 Task: Search one way flight ticket for 2 adults, 4 children and 1 infant on lap in business from Hyannis: Cape Cod Gateway Airport (boardman/polando Field) to Greensboro: Piedmont Triad International Airport on 5-1-2023. Choice of flights is Spirit. Price is upto 78000. Outbound departure time preference is 10:45.
Action: Mouse moved to (214, 311)
Screenshot: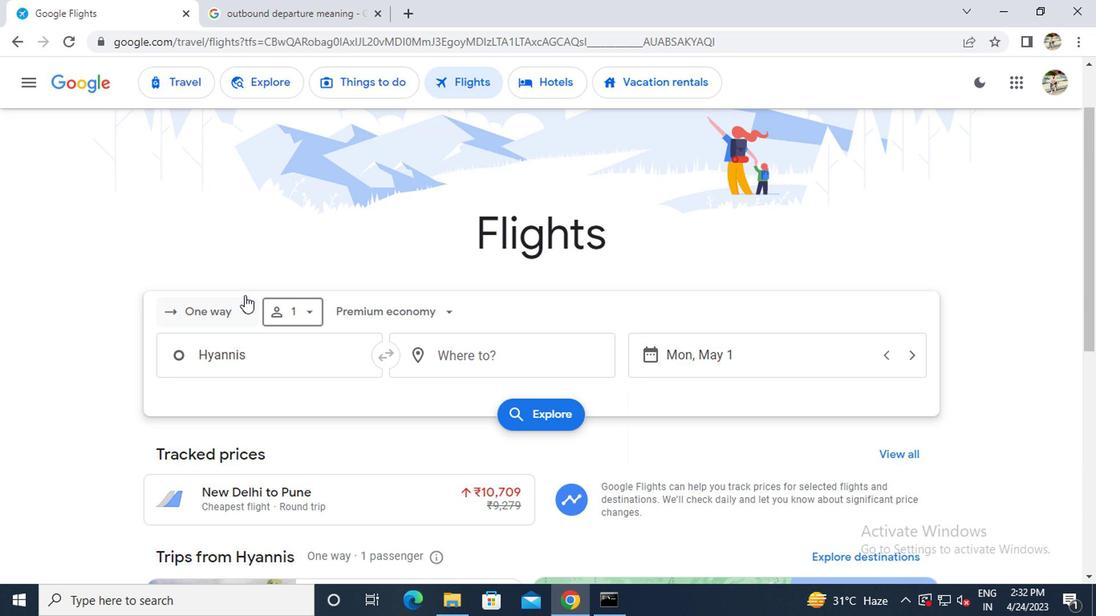 
Action: Mouse pressed left at (214, 311)
Screenshot: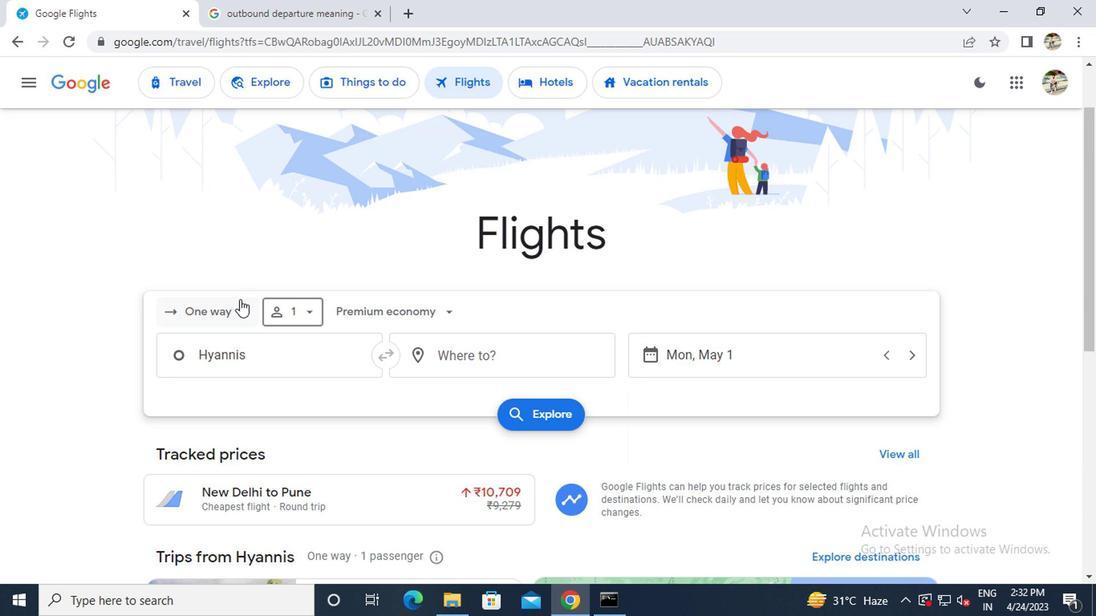 
Action: Mouse moved to (207, 391)
Screenshot: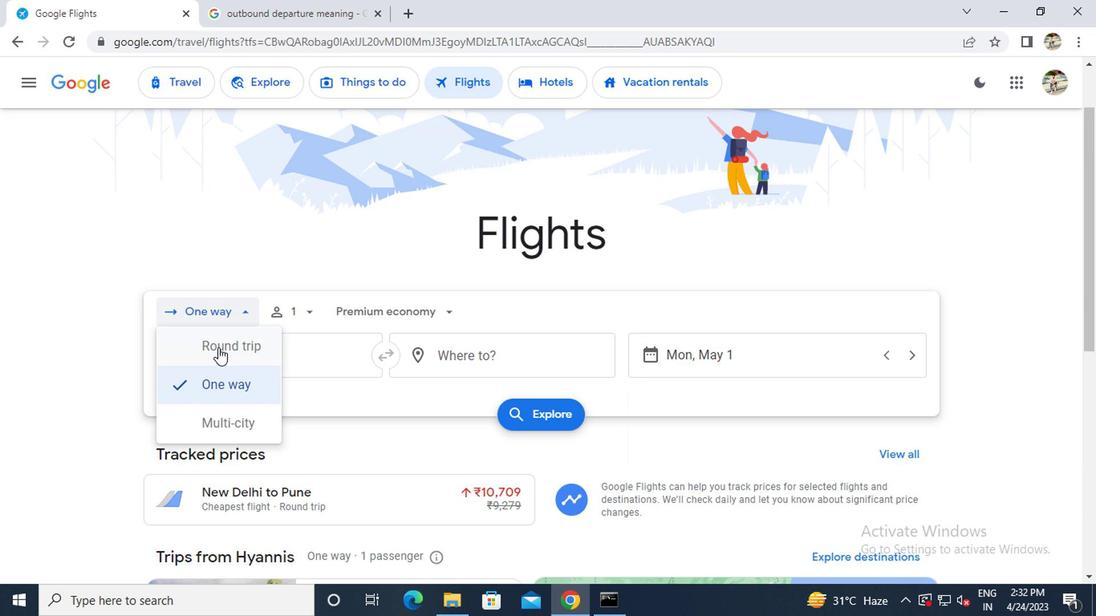 
Action: Mouse pressed left at (207, 391)
Screenshot: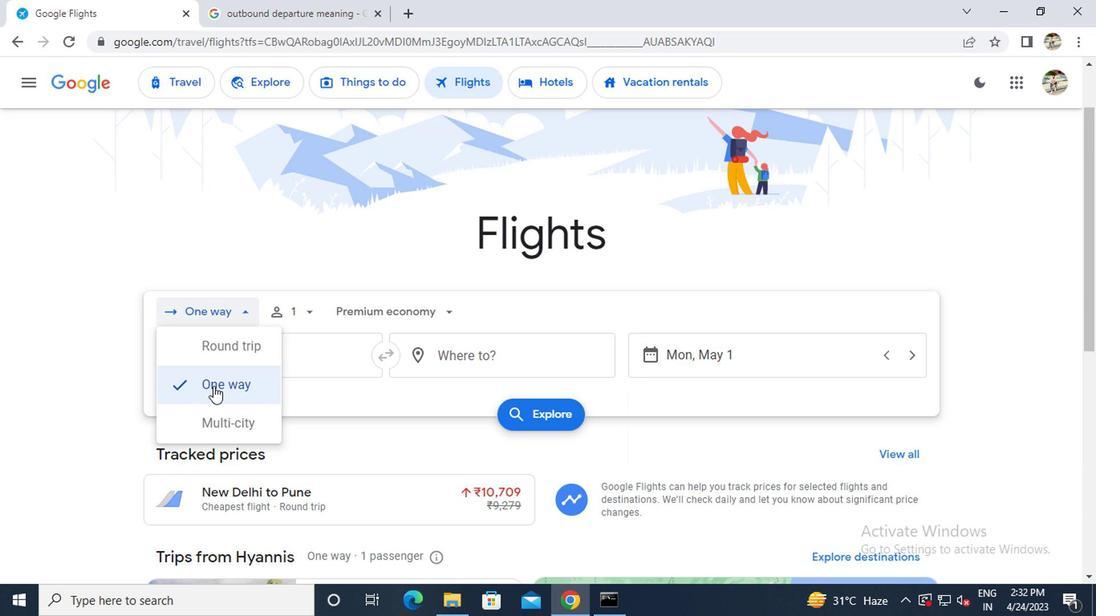 
Action: Mouse moved to (290, 312)
Screenshot: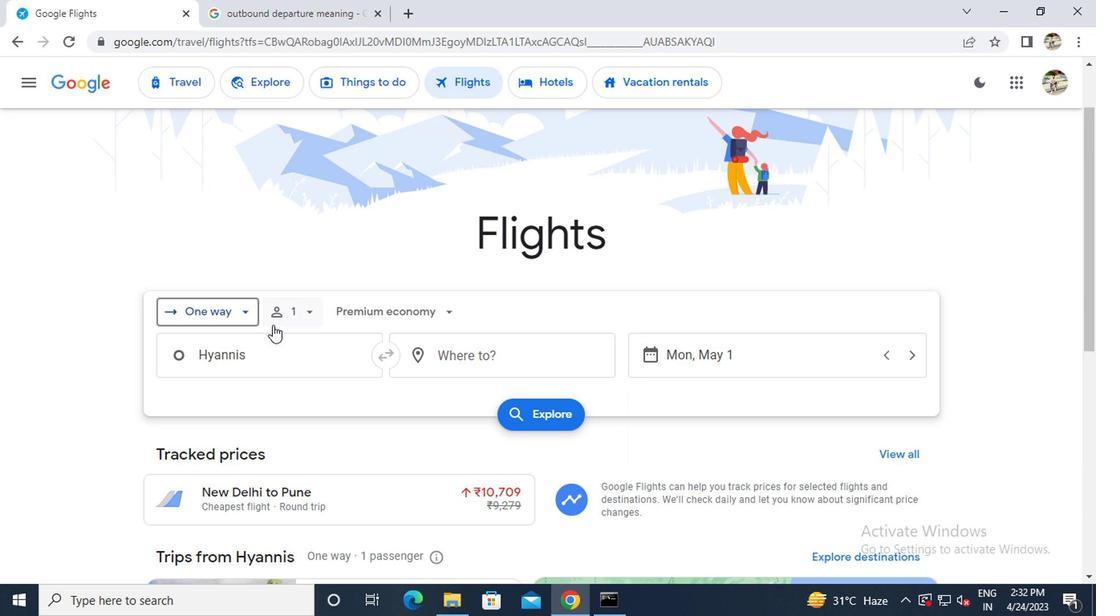 
Action: Mouse pressed left at (290, 312)
Screenshot: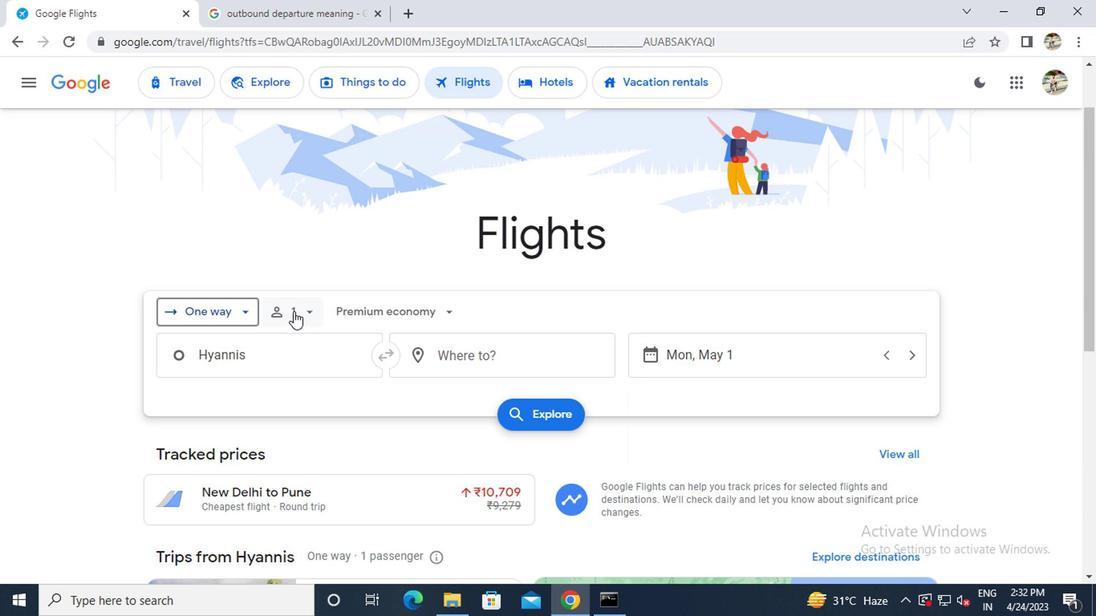 
Action: Mouse moved to (429, 348)
Screenshot: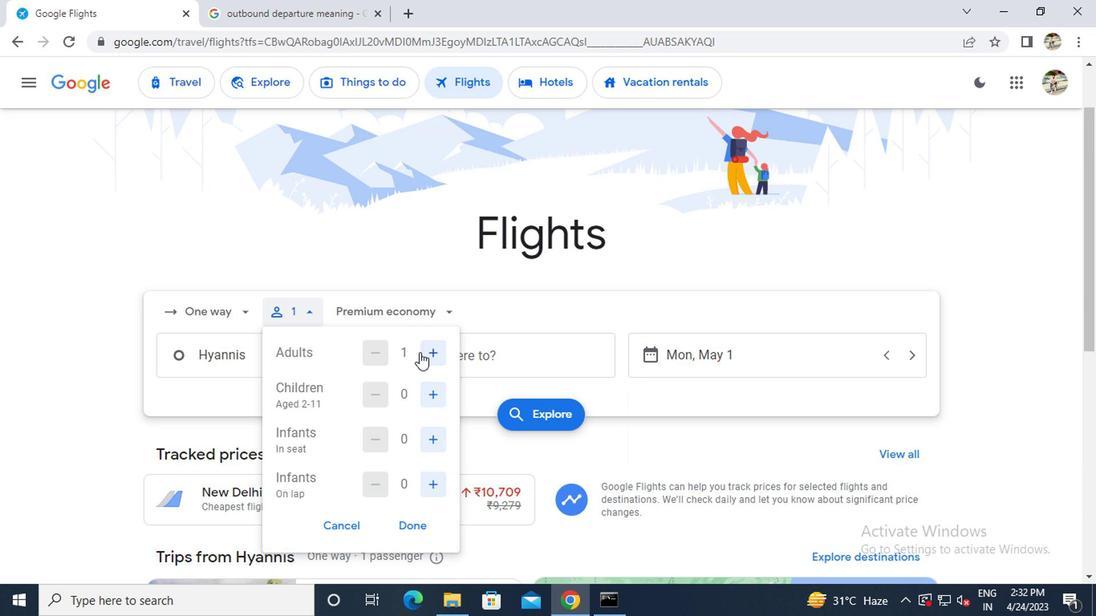 
Action: Mouse pressed left at (429, 348)
Screenshot: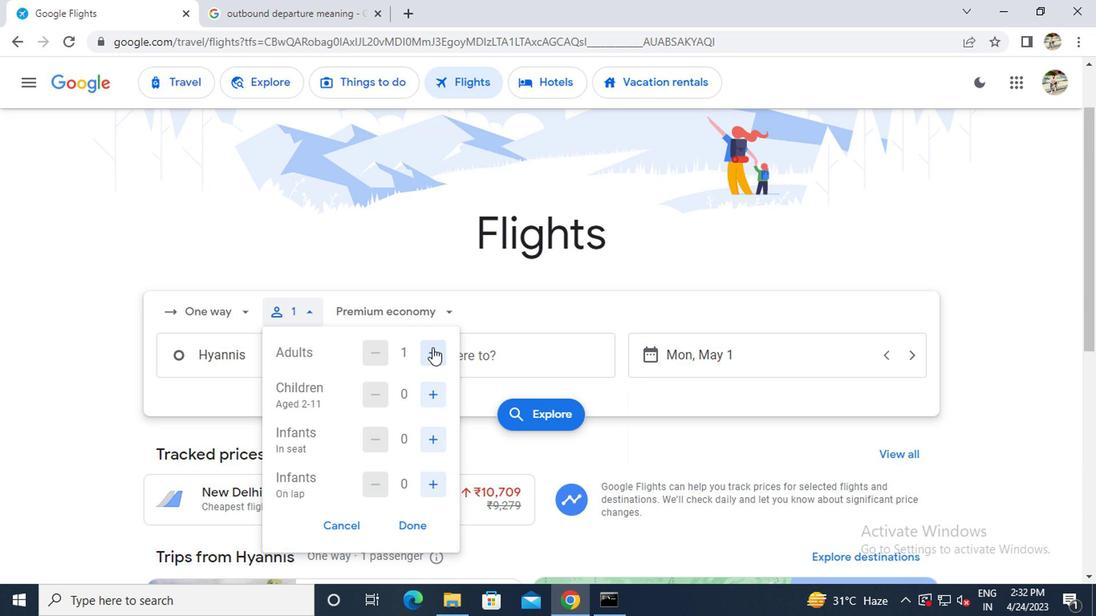 
Action: Mouse pressed left at (429, 348)
Screenshot: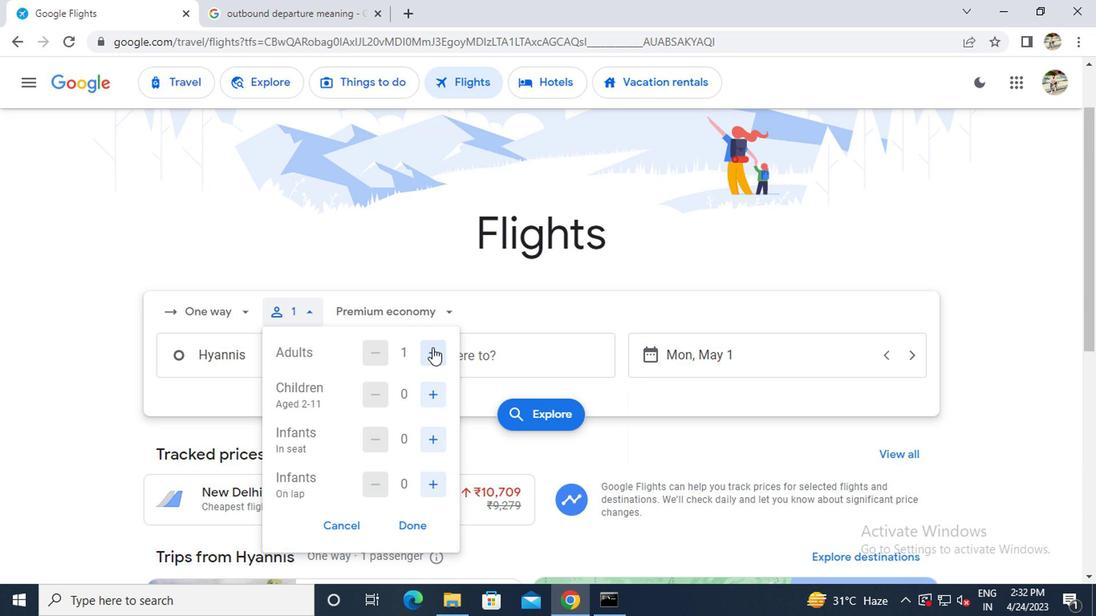 
Action: Mouse moved to (381, 350)
Screenshot: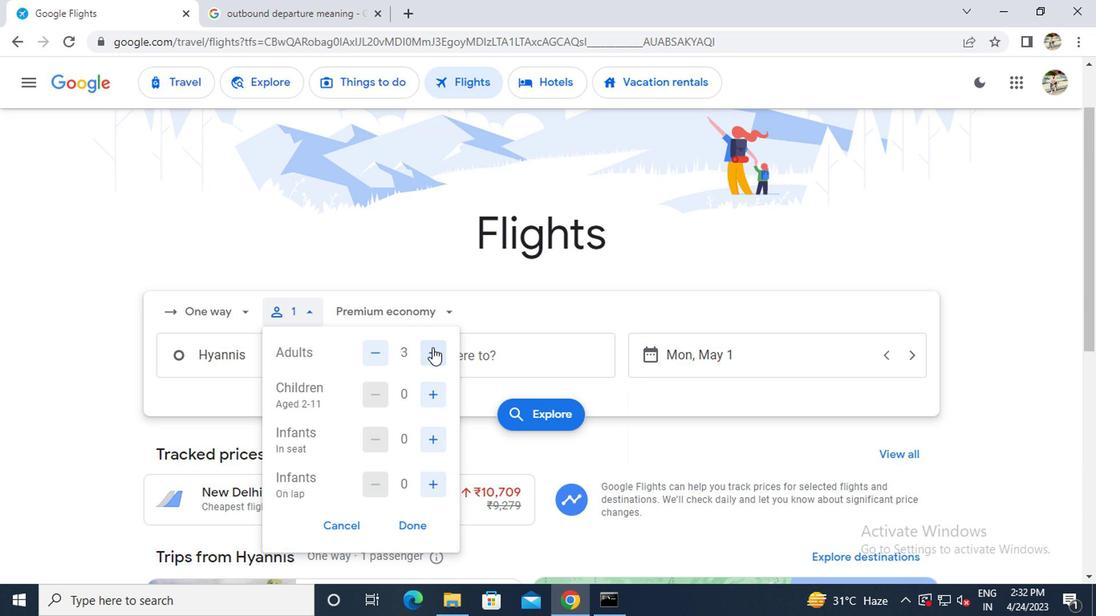 
Action: Mouse pressed left at (381, 350)
Screenshot: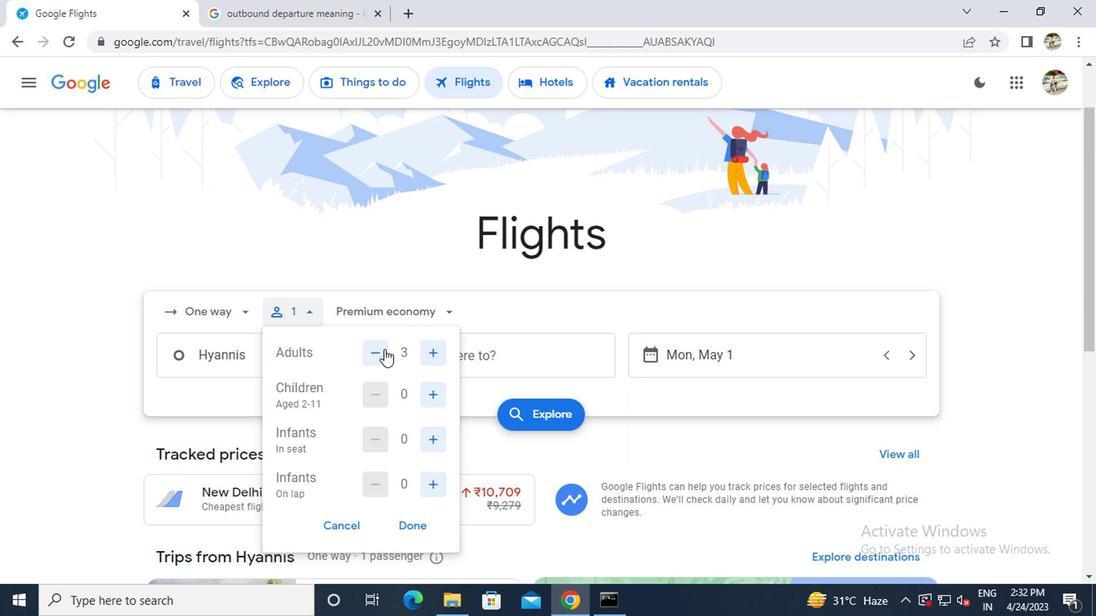 
Action: Mouse moved to (423, 395)
Screenshot: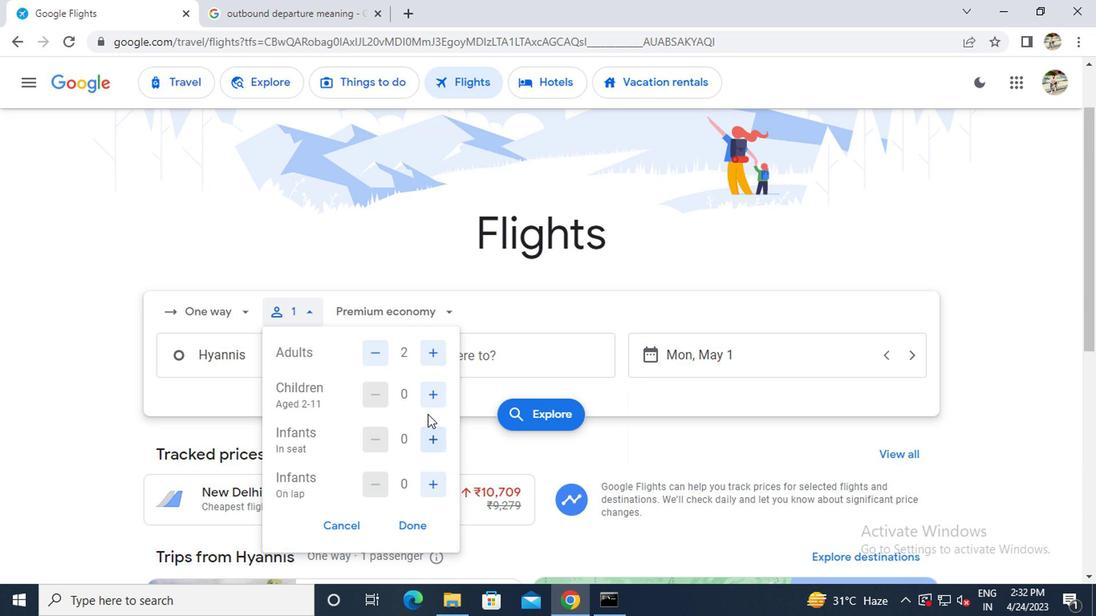 
Action: Mouse pressed left at (423, 395)
Screenshot: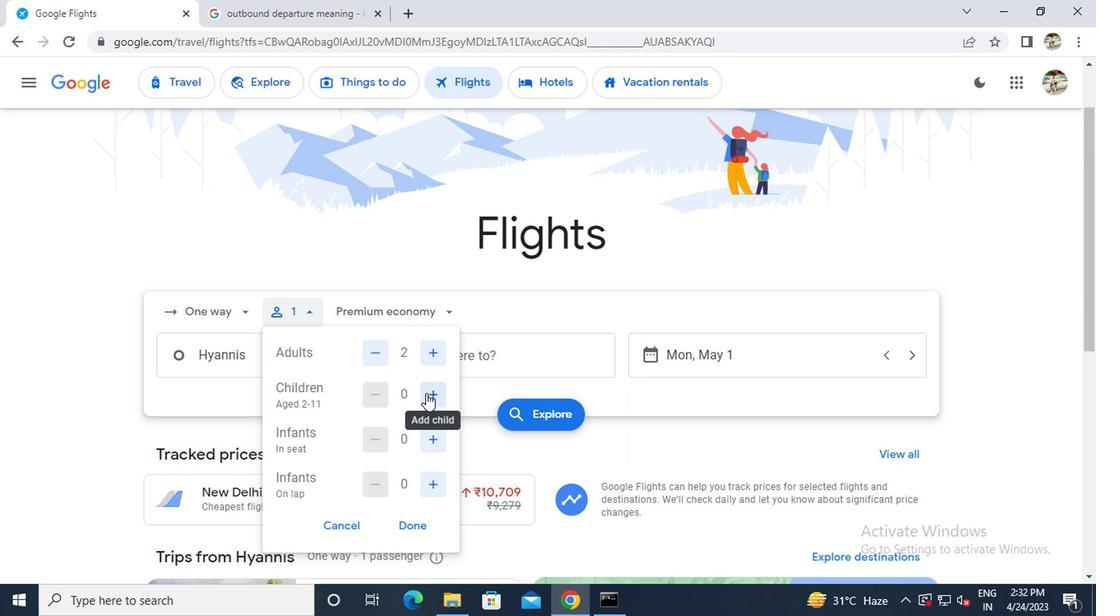 
Action: Mouse pressed left at (423, 395)
Screenshot: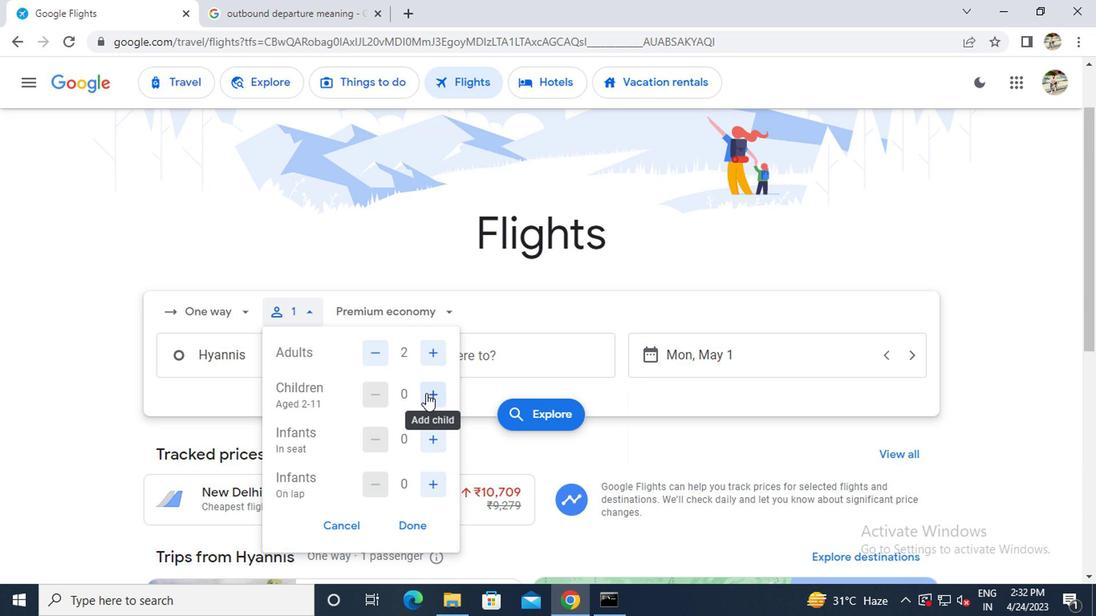 
Action: Mouse pressed left at (423, 395)
Screenshot: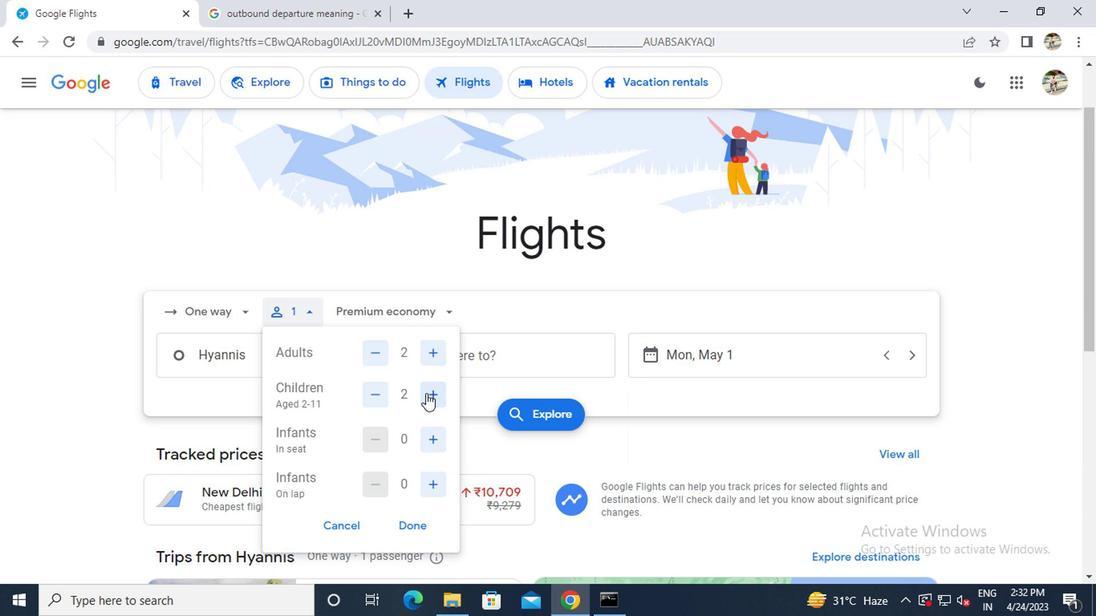 
Action: Mouse pressed left at (423, 395)
Screenshot: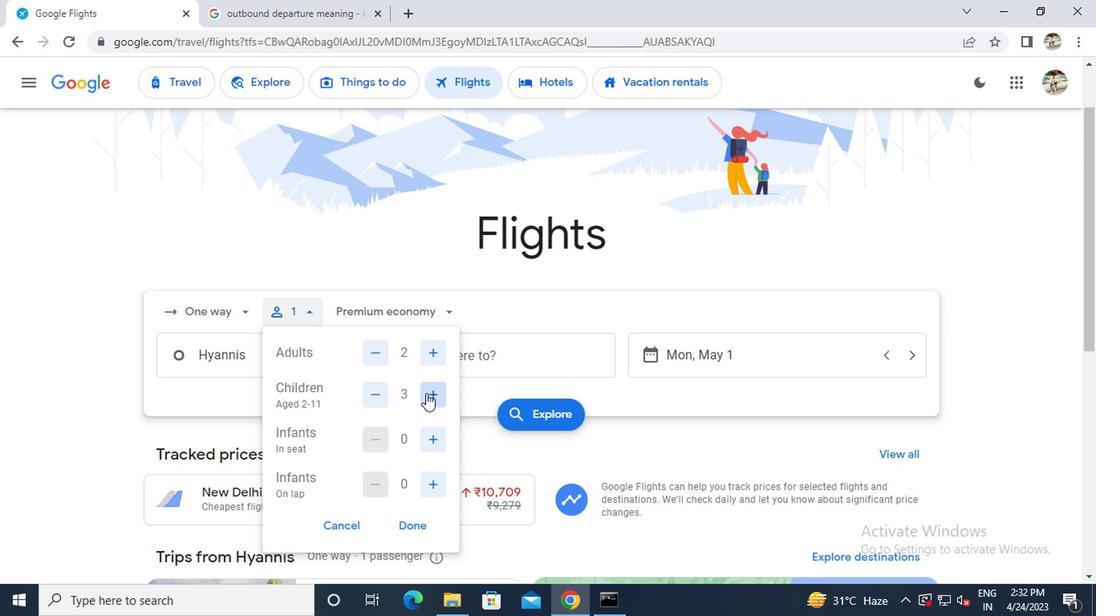 
Action: Mouse moved to (424, 485)
Screenshot: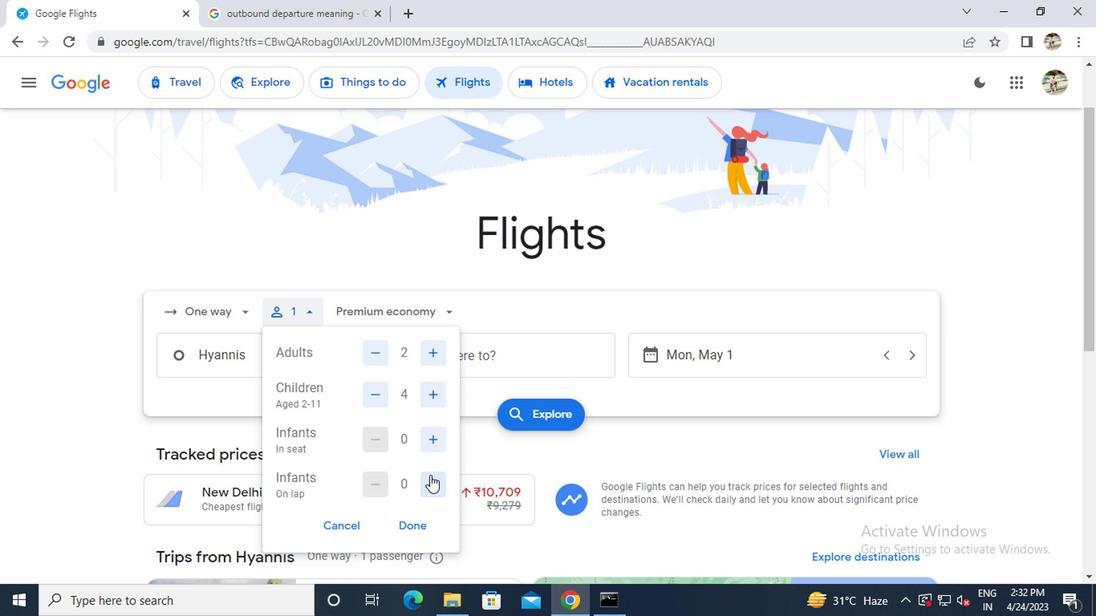 
Action: Mouse pressed left at (424, 485)
Screenshot: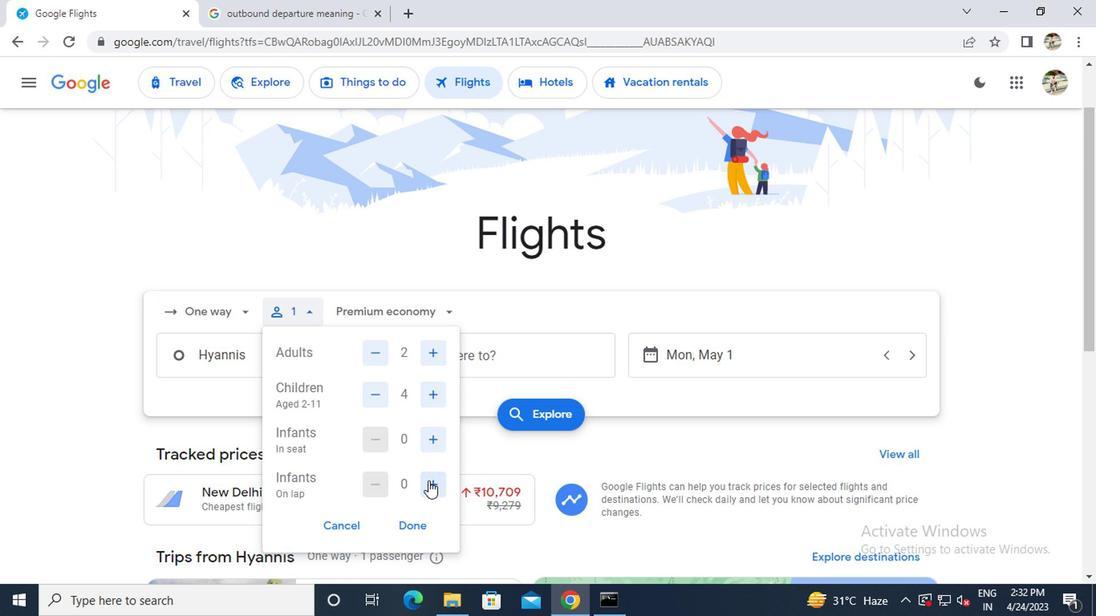 
Action: Mouse moved to (403, 531)
Screenshot: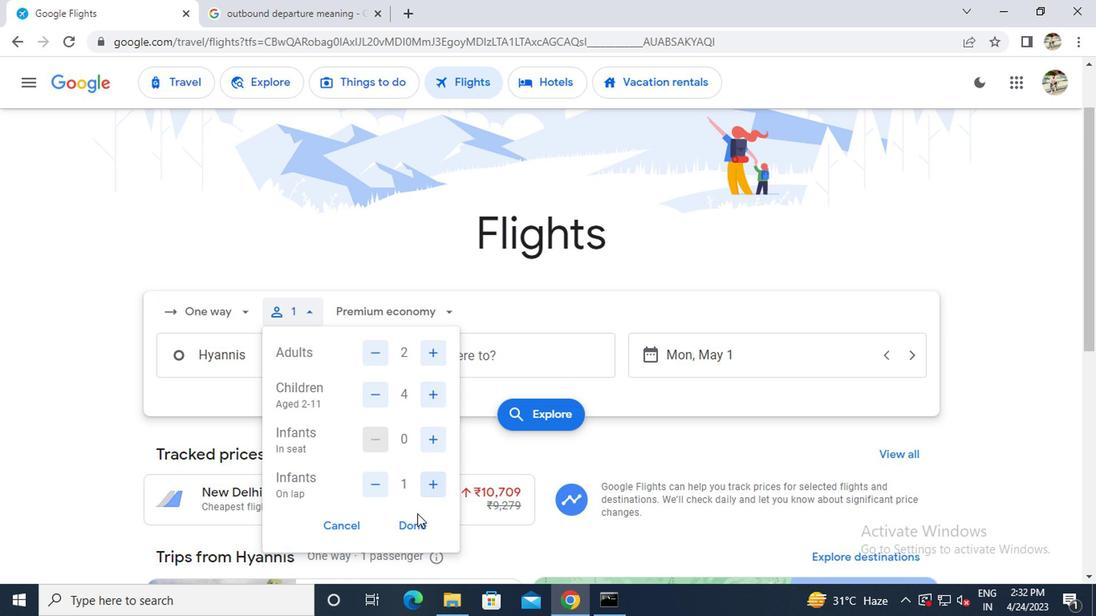 
Action: Mouse pressed left at (403, 531)
Screenshot: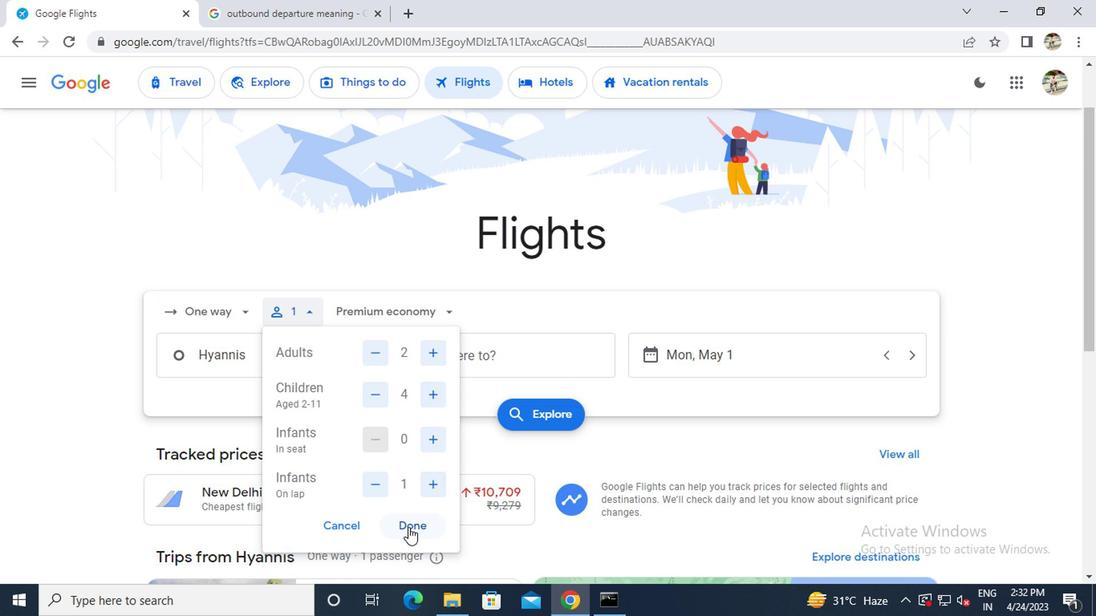 
Action: Mouse moved to (395, 320)
Screenshot: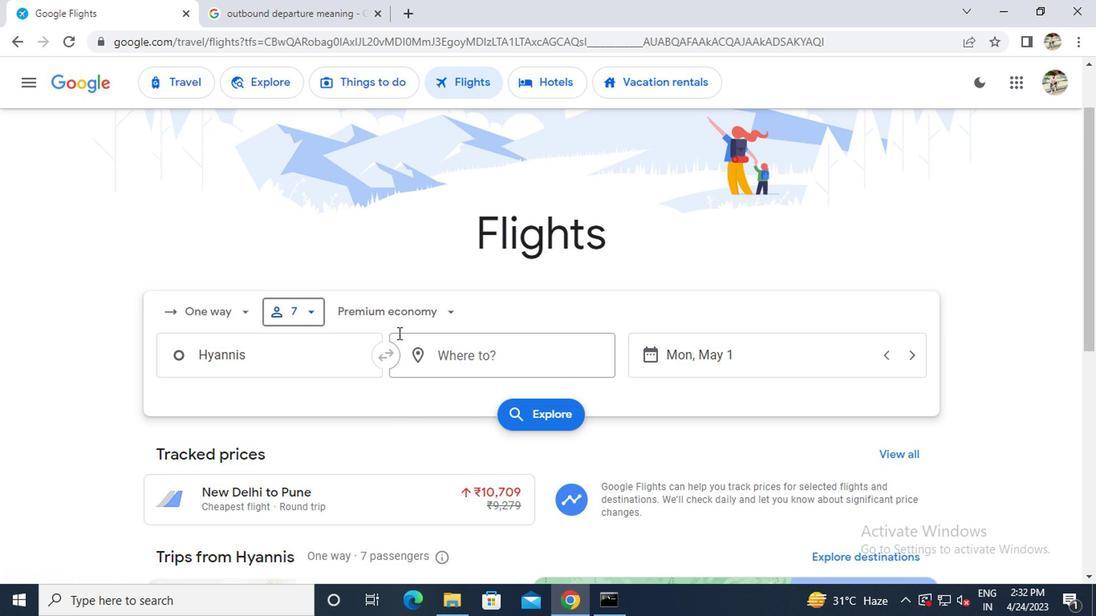 
Action: Mouse pressed left at (395, 320)
Screenshot: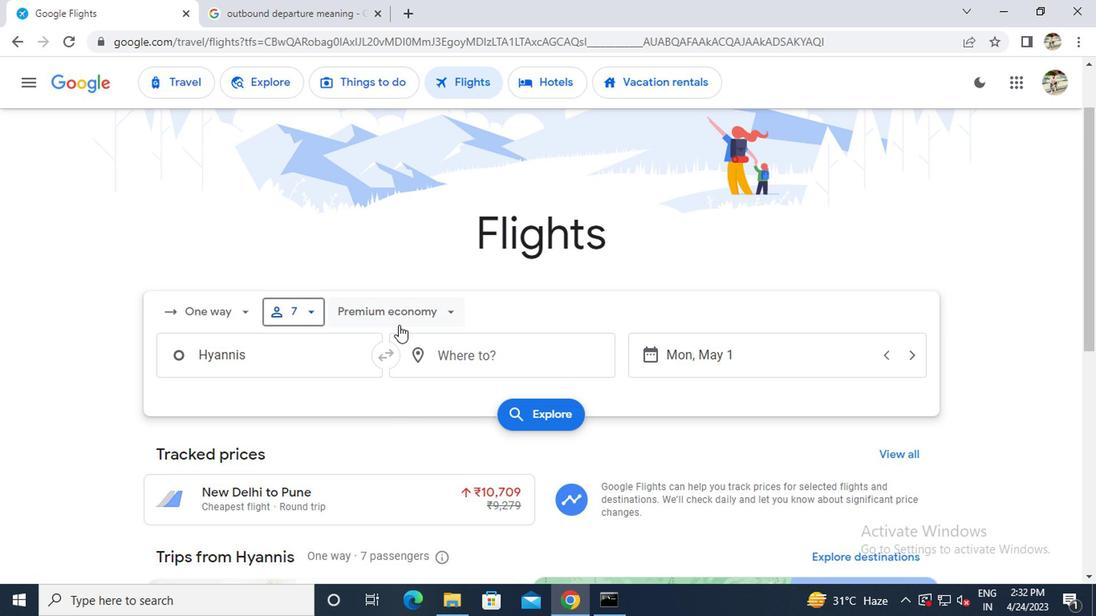 
Action: Mouse moved to (383, 352)
Screenshot: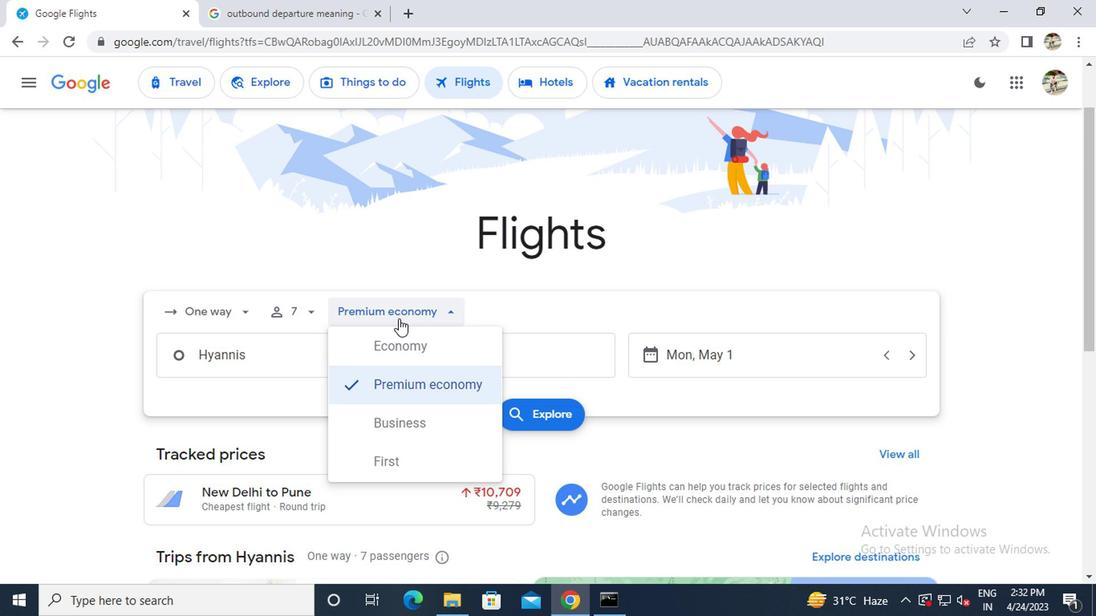 
Action: Mouse pressed left at (383, 352)
Screenshot: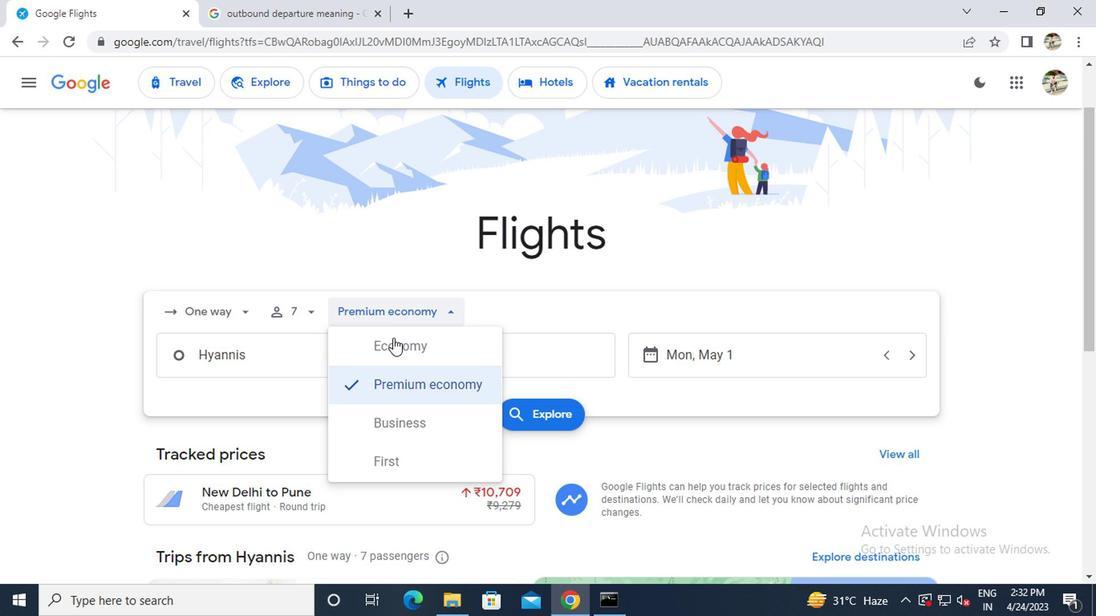 
Action: Mouse moved to (290, 367)
Screenshot: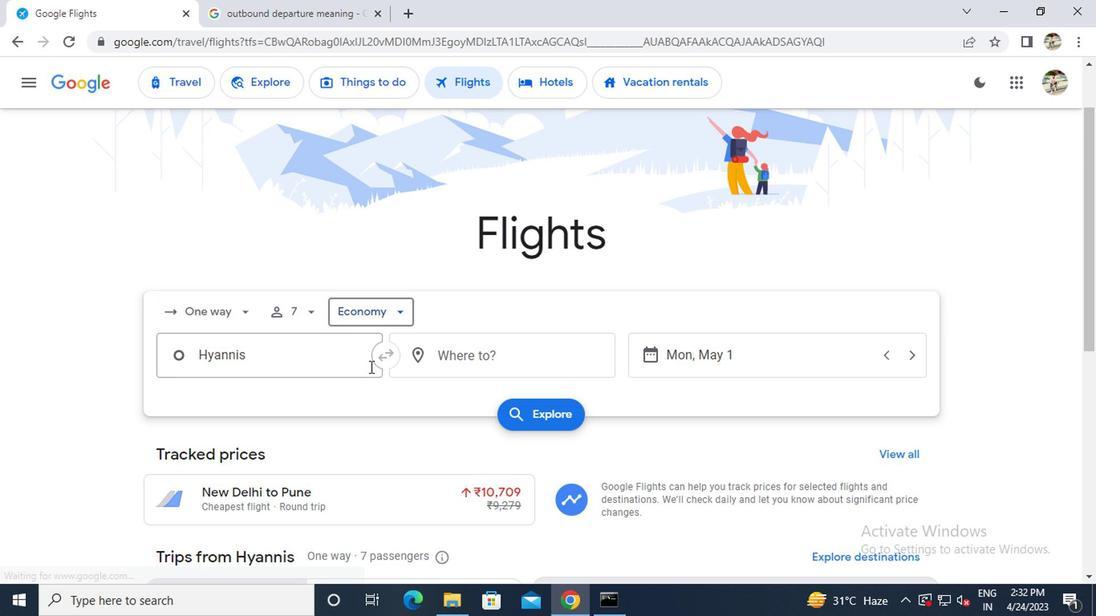 
Action: Mouse pressed left at (290, 367)
Screenshot: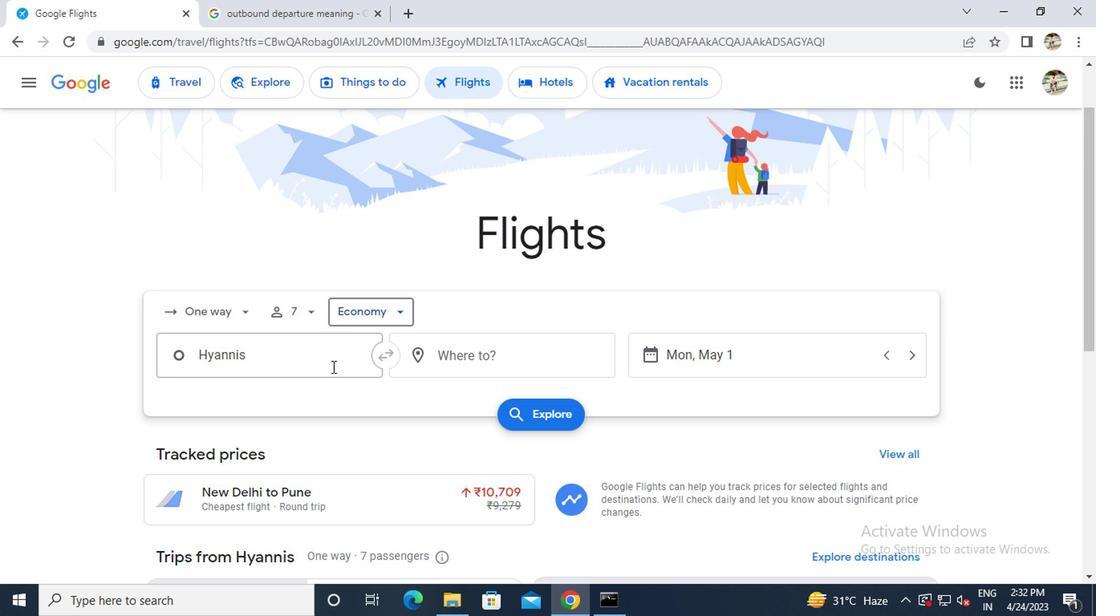 
Action: Key pressed <Key.caps_lock>h<Key.caps_lock>yannis
Screenshot: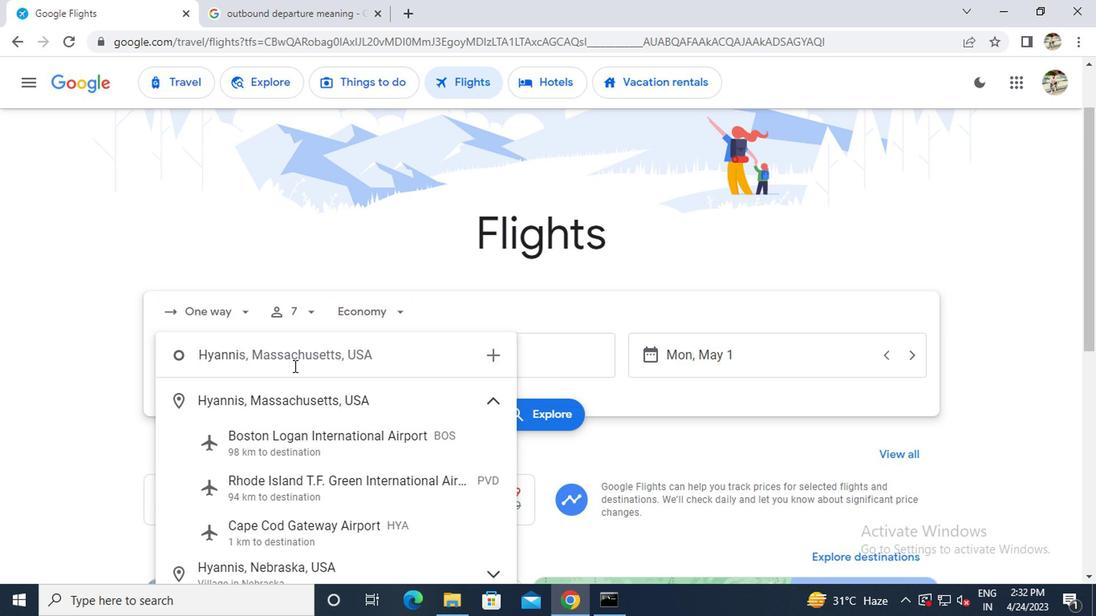 
Action: Mouse moved to (269, 529)
Screenshot: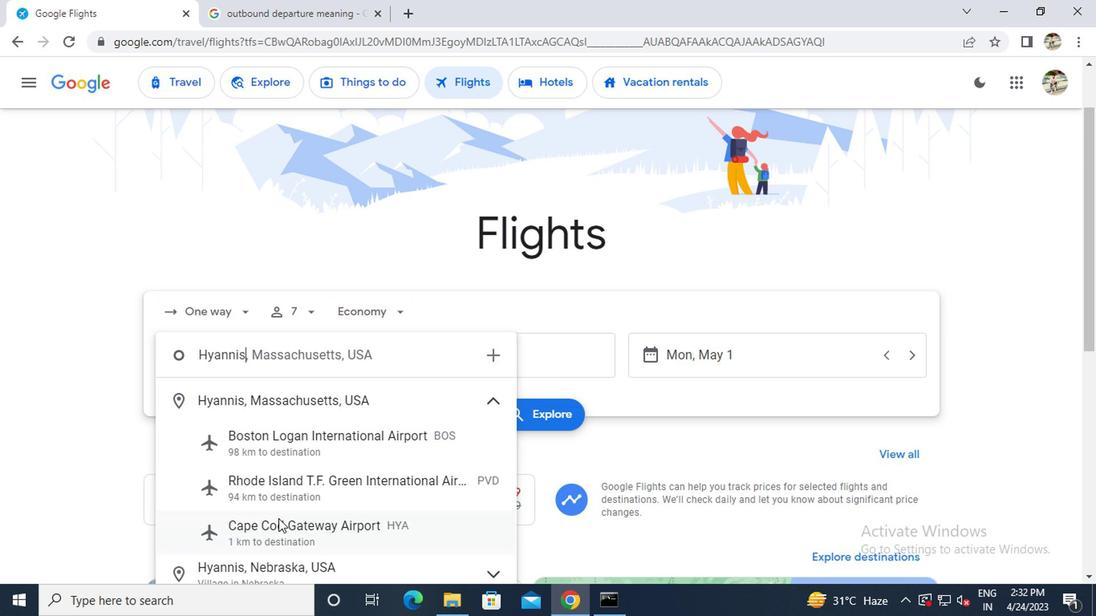 
Action: Mouse pressed left at (269, 529)
Screenshot: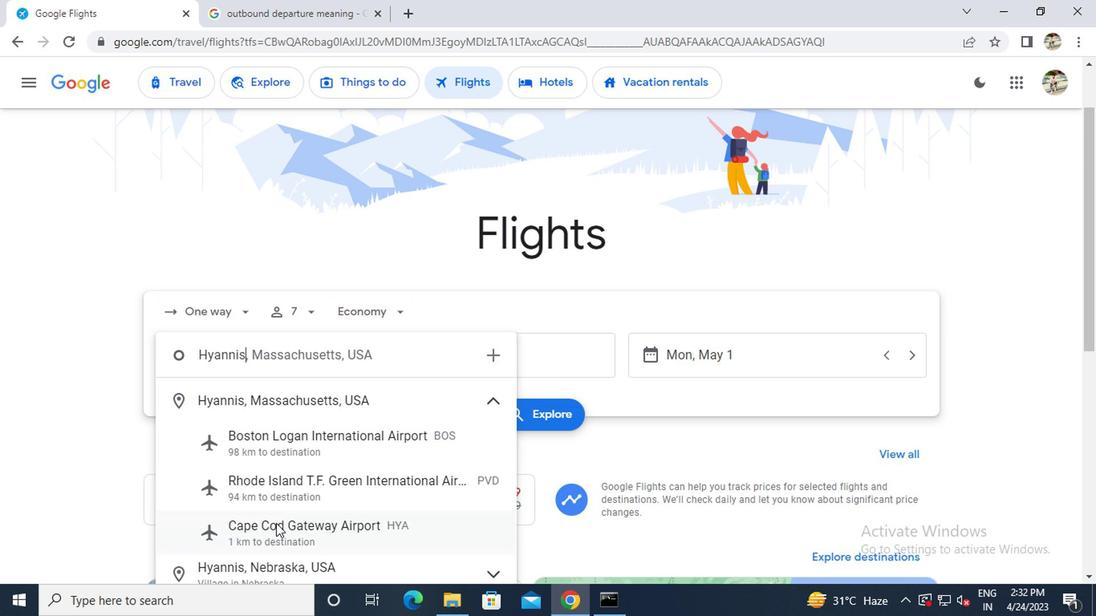 
Action: Mouse moved to (477, 340)
Screenshot: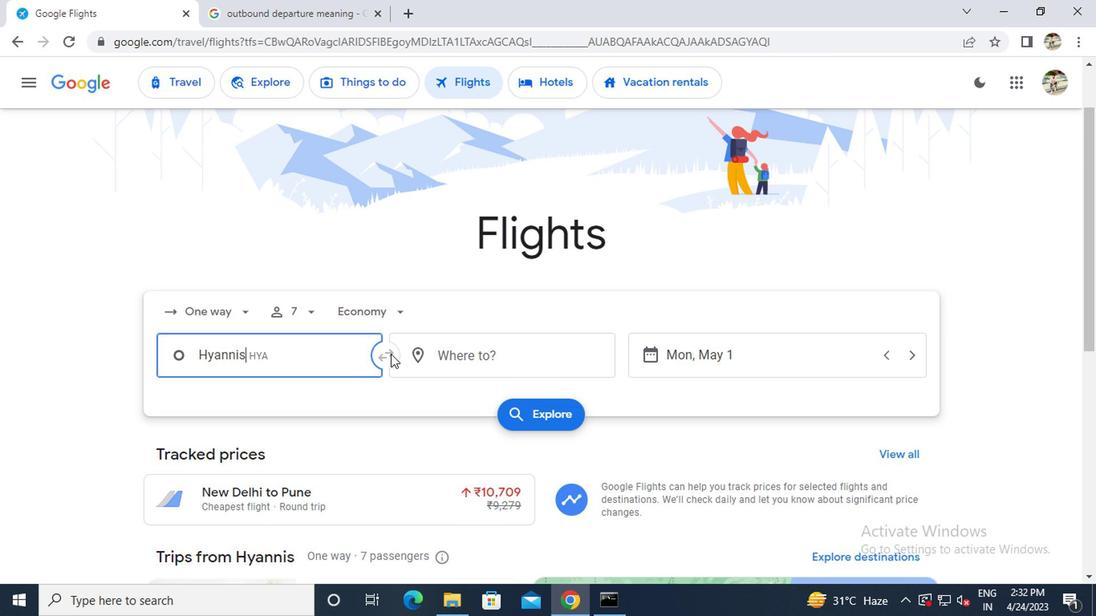 
Action: Mouse pressed left at (477, 340)
Screenshot: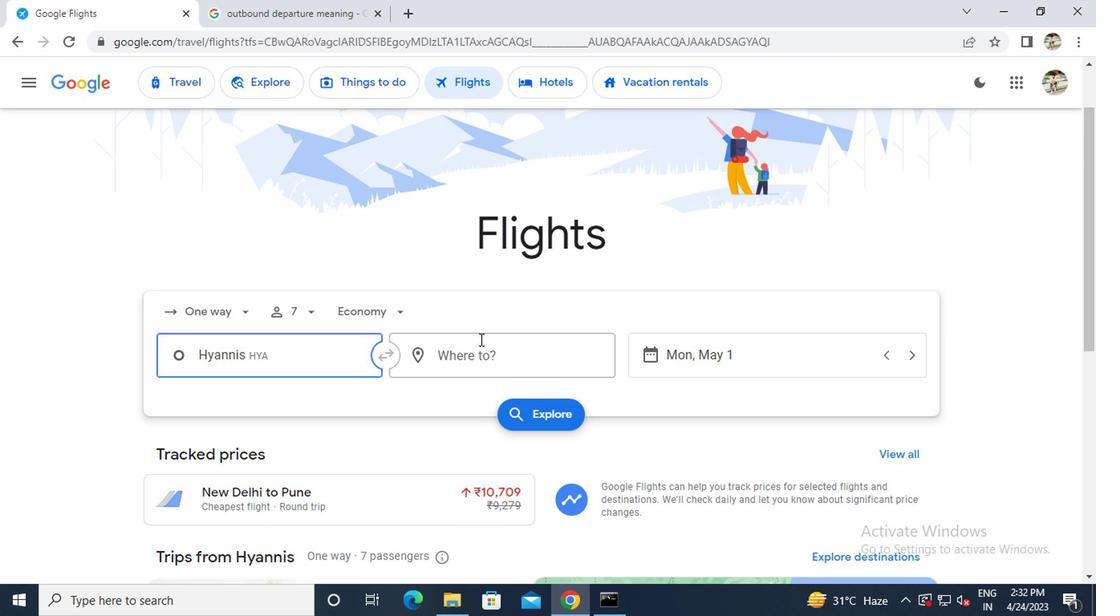 
Action: Key pressed <Key.caps_lock>g<Key.caps_lock>reensboro
Screenshot: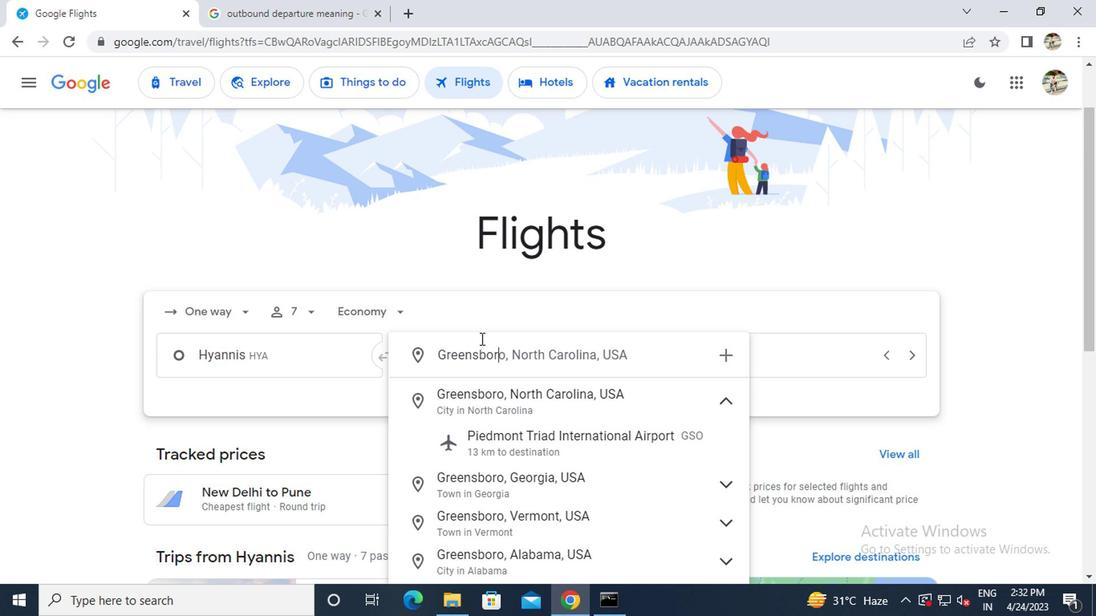 
Action: Mouse moved to (497, 441)
Screenshot: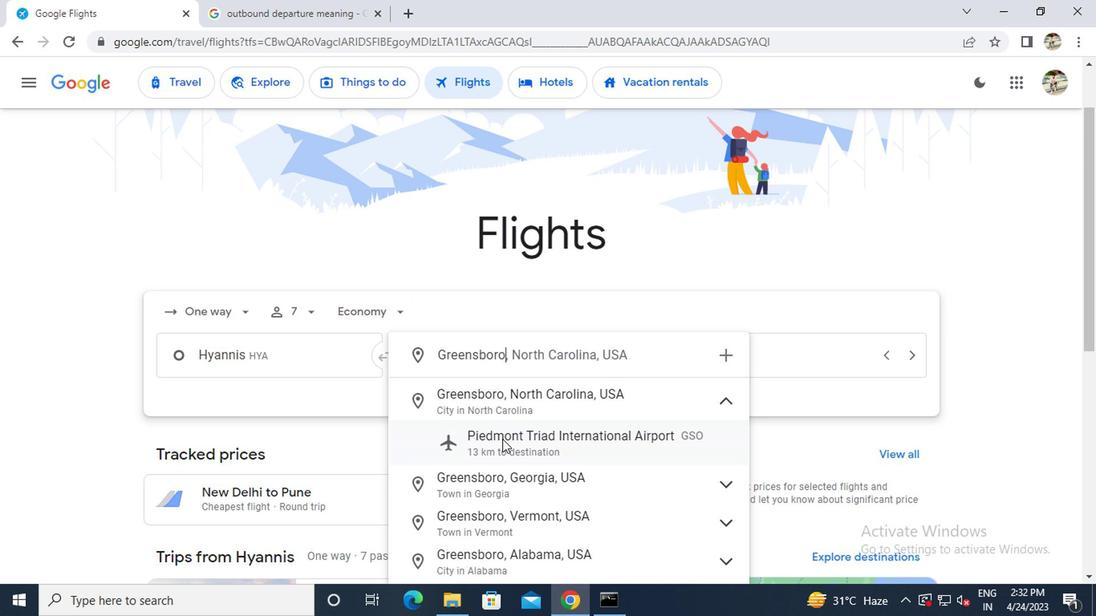 
Action: Mouse pressed left at (497, 441)
Screenshot: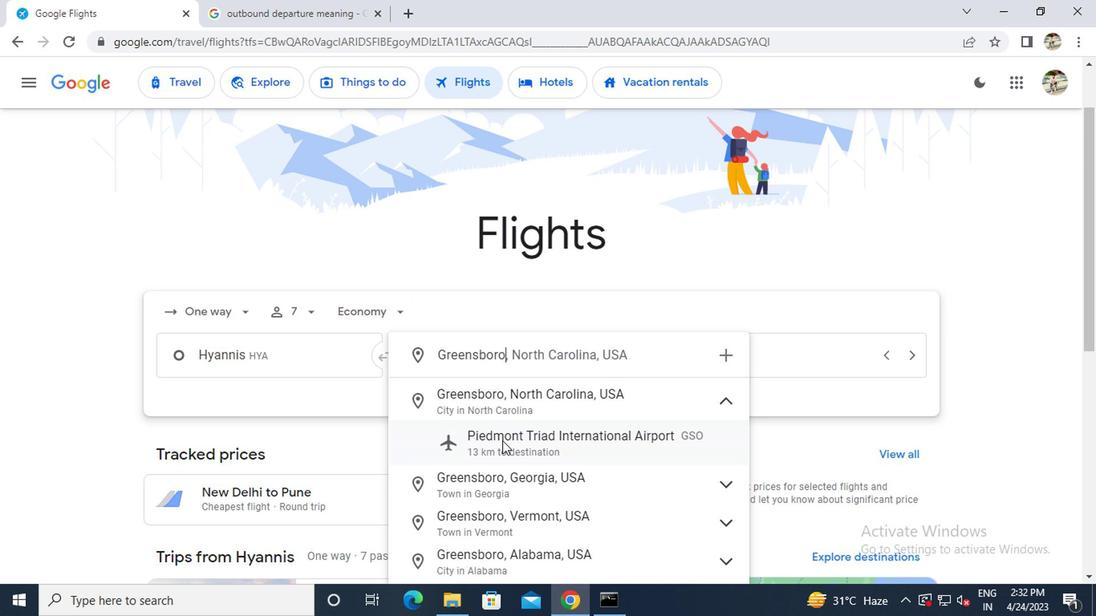 
Action: Mouse moved to (767, 362)
Screenshot: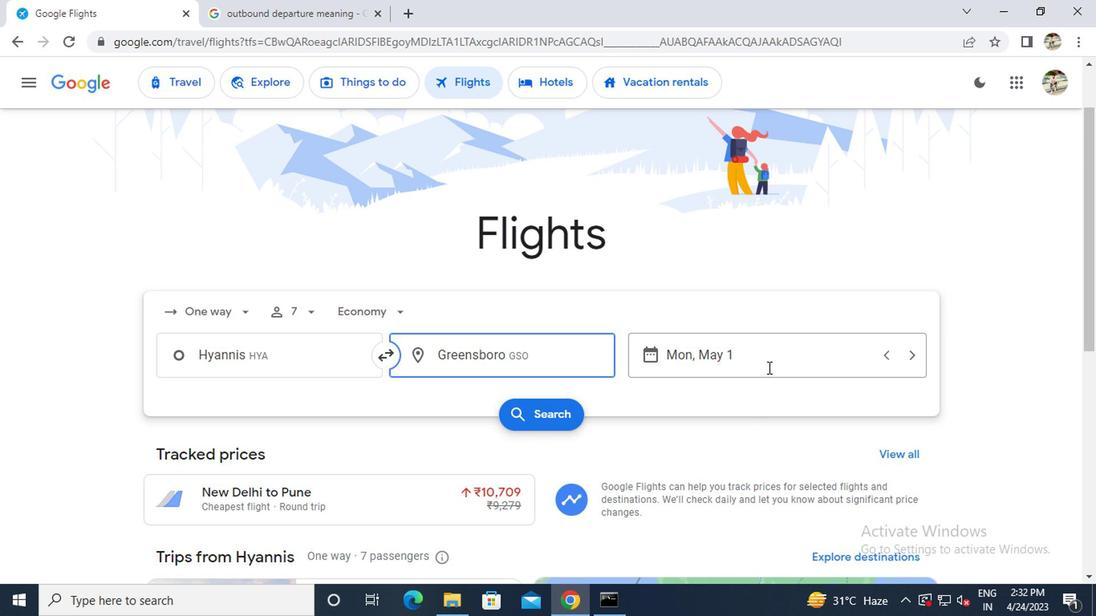 
Action: Mouse pressed left at (767, 362)
Screenshot: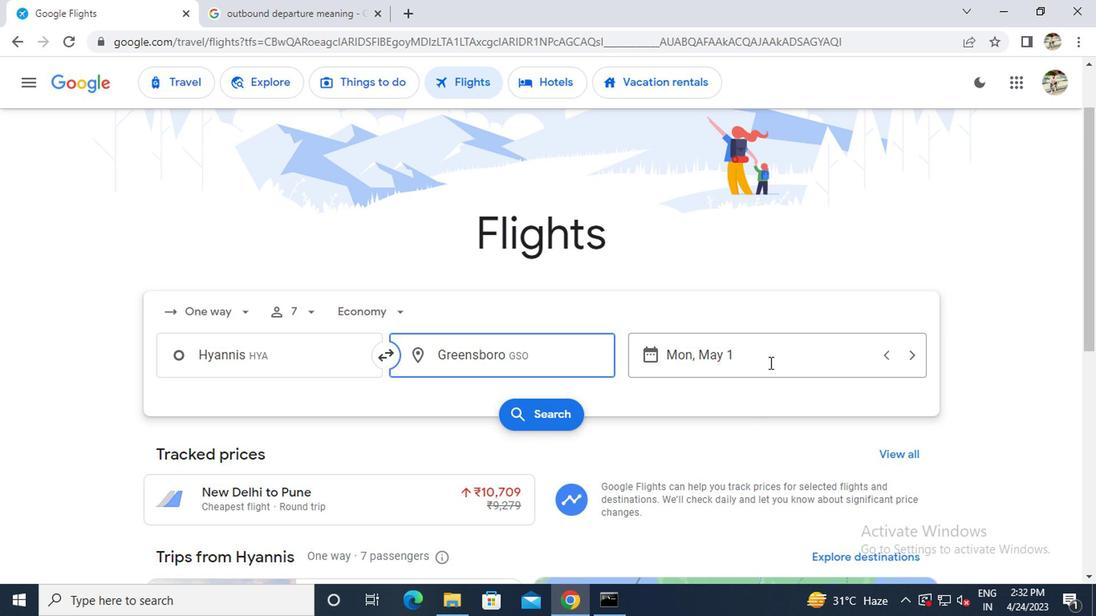 
Action: Mouse moved to (685, 295)
Screenshot: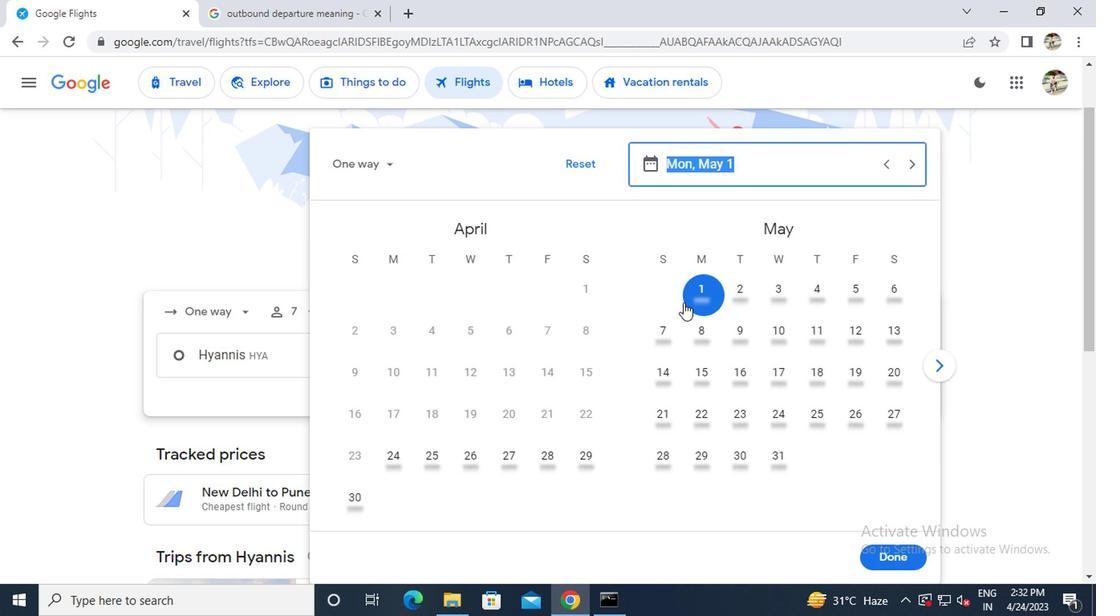 
Action: Mouse pressed left at (685, 295)
Screenshot: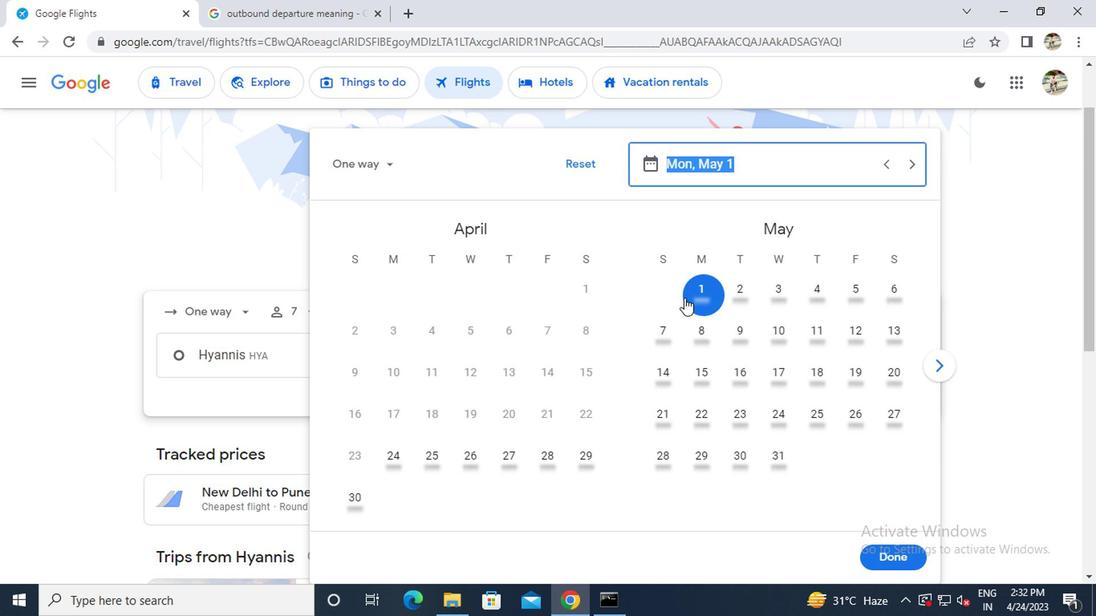 
Action: Mouse moved to (873, 551)
Screenshot: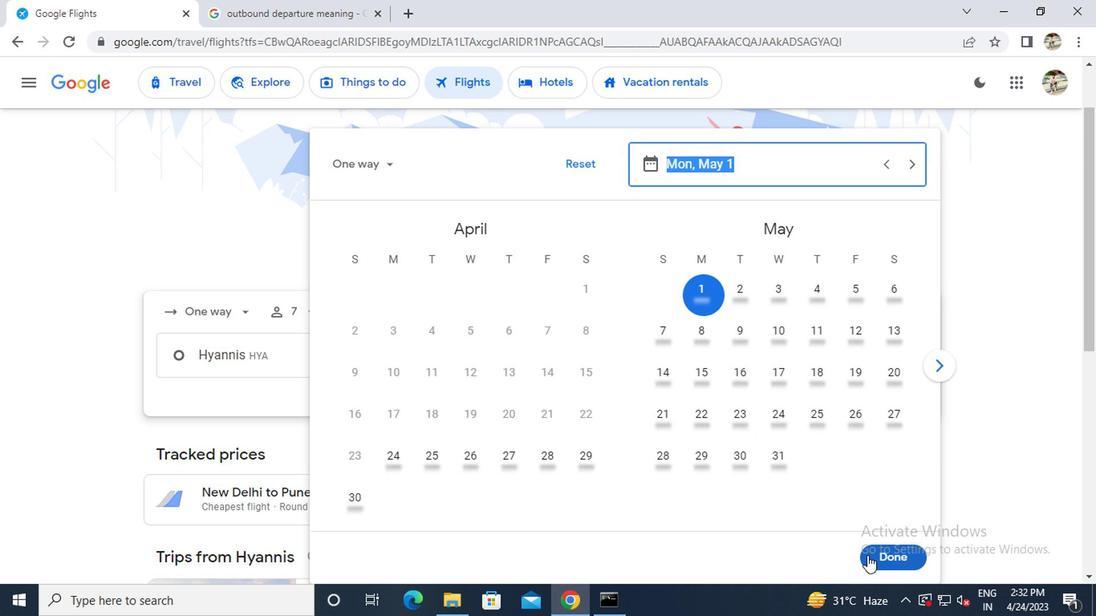 
Action: Mouse pressed left at (873, 551)
Screenshot: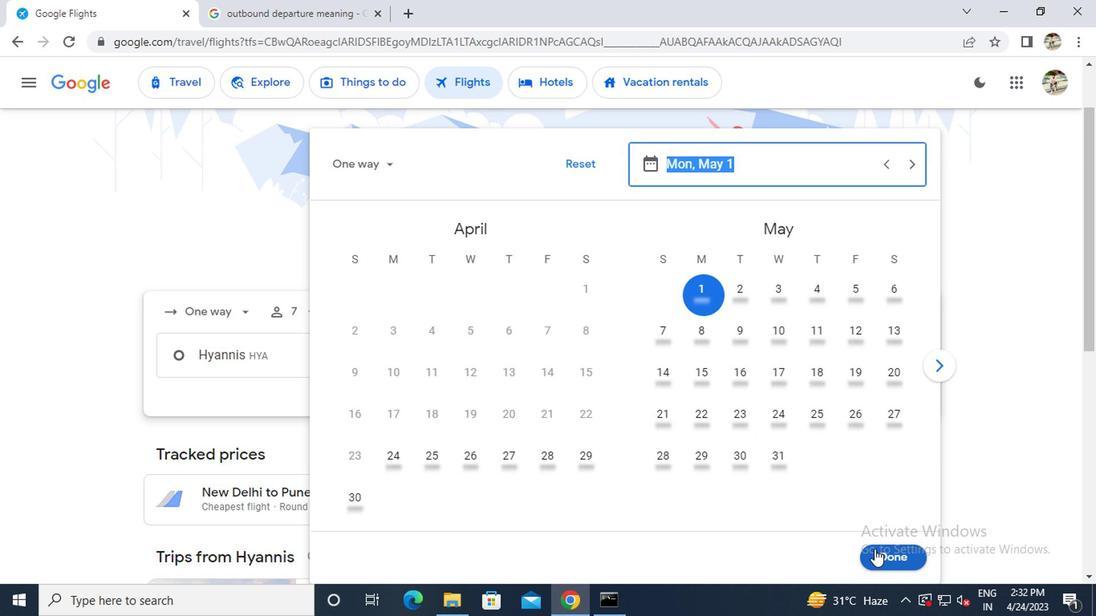
Action: Mouse moved to (505, 407)
Screenshot: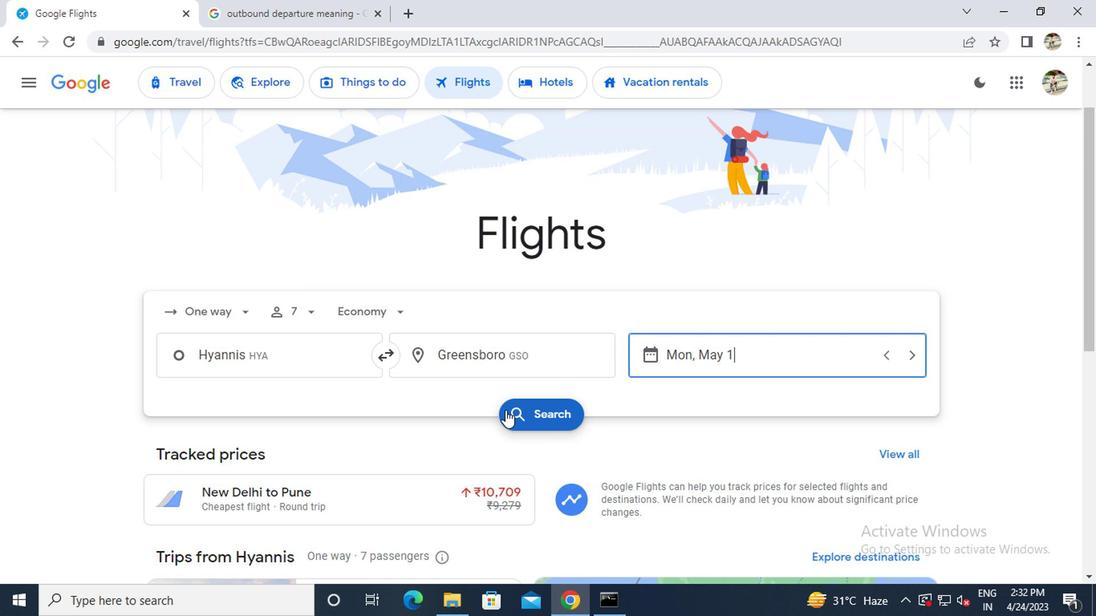 
Action: Mouse pressed left at (505, 407)
Screenshot: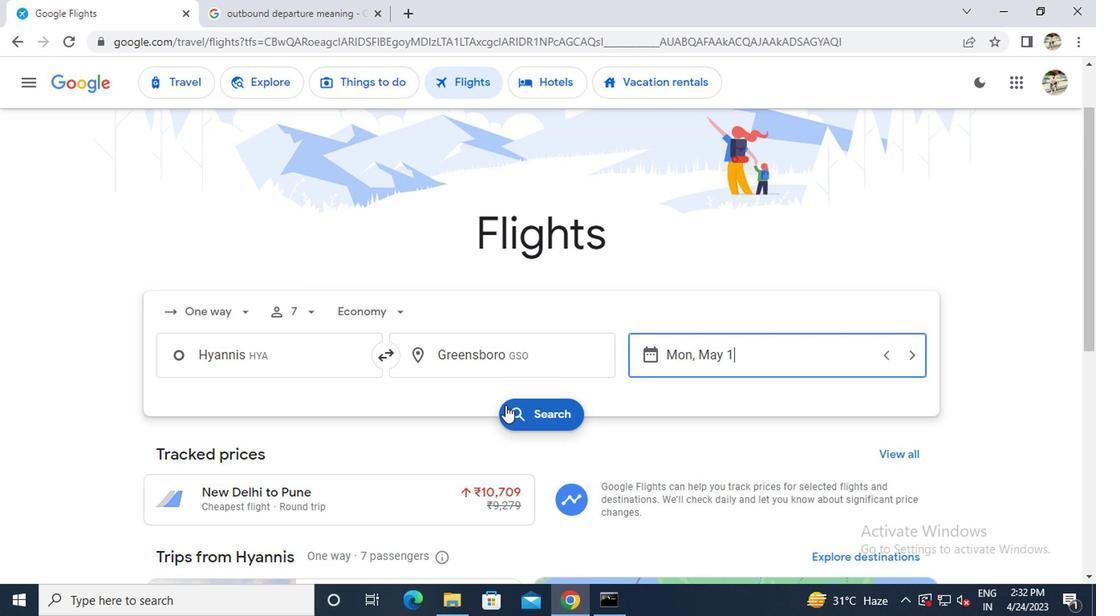 
Action: Mouse moved to (165, 220)
Screenshot: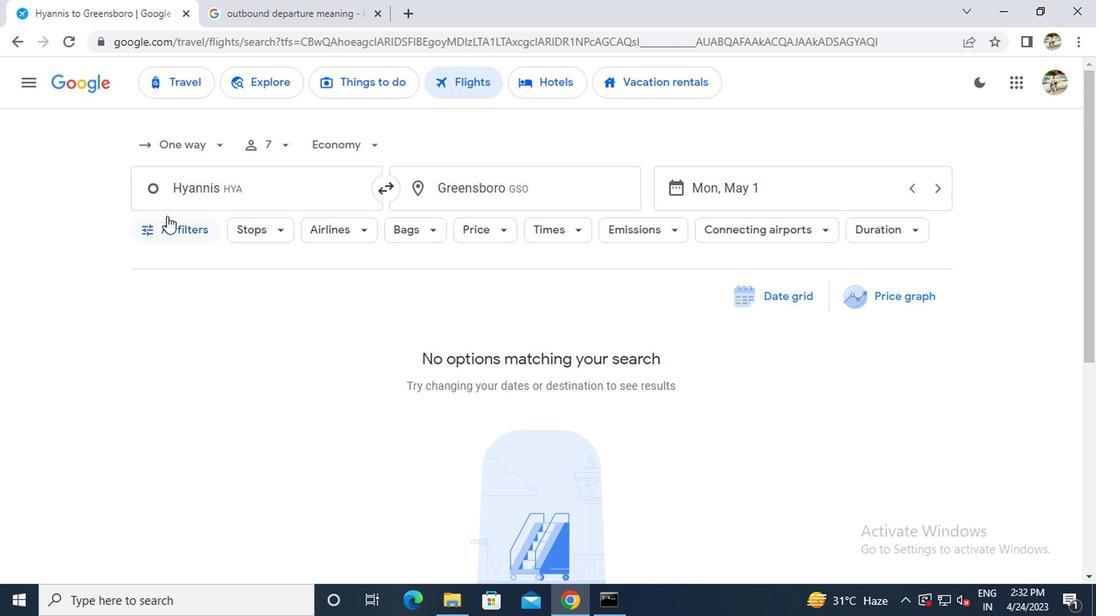 
Action: Mouse pressed left at (165, 220)
Screenshot: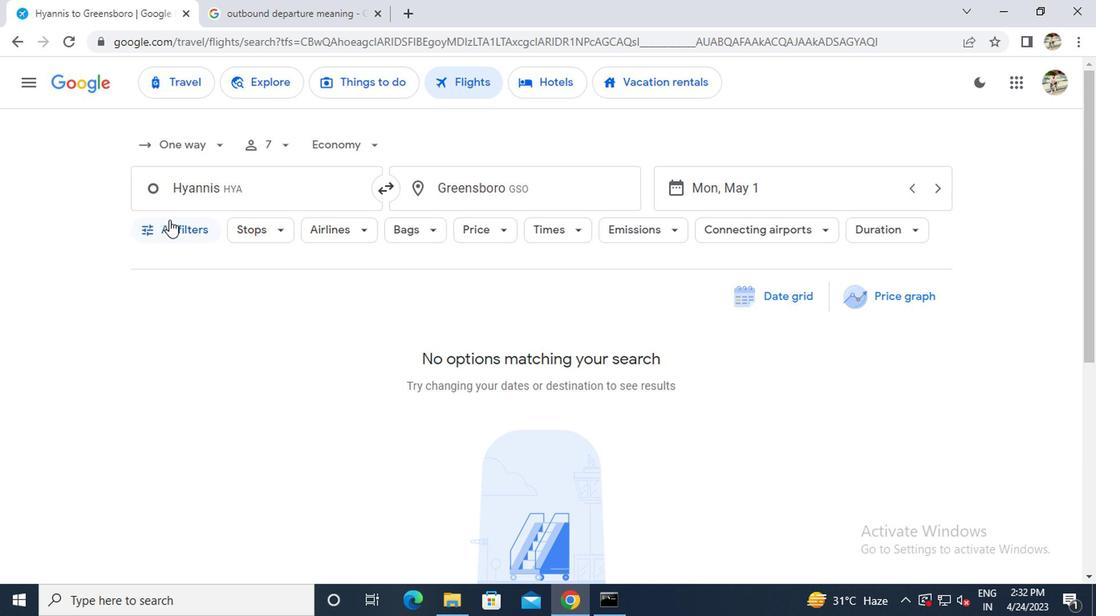 
Action: Mouse moved to (224, 315)
Screenshot: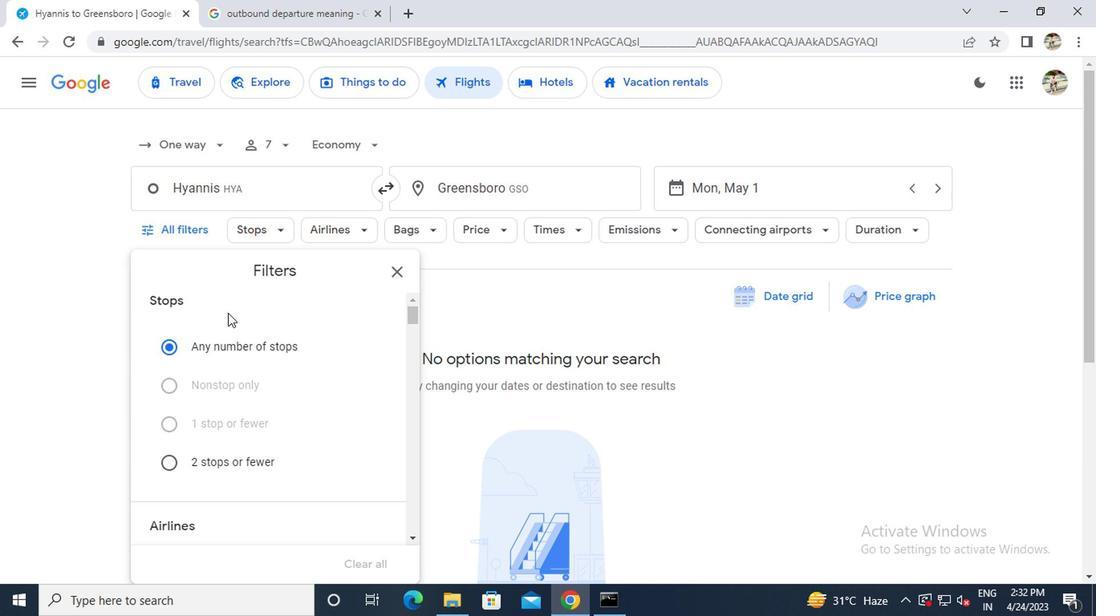 
Action: Mouse scrolled (224, 314) with delta (0, 0)
Screenshot: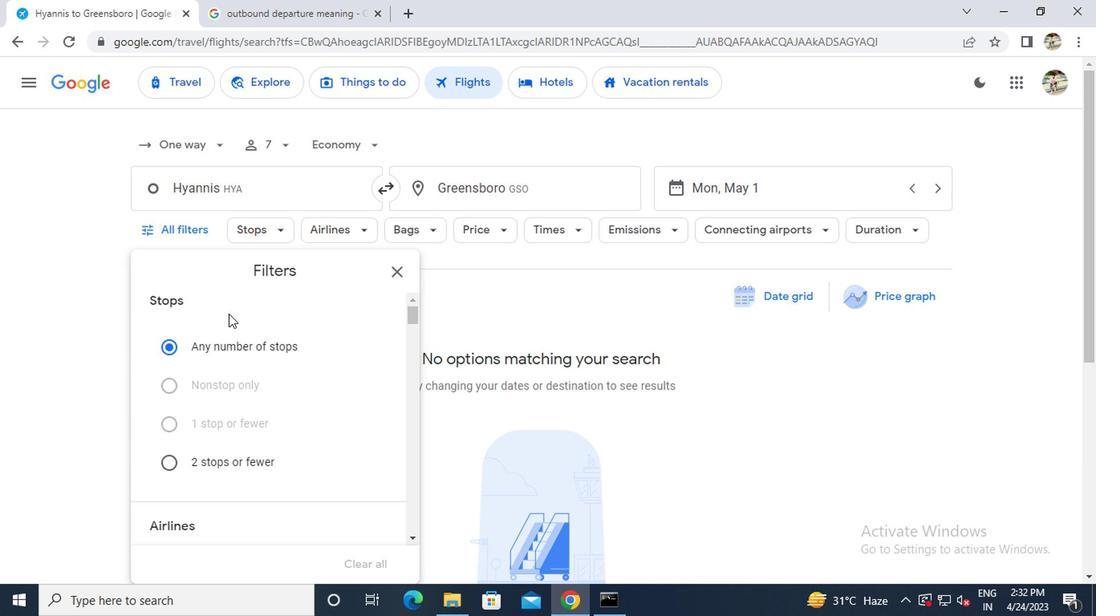 
Action: Mouse moved to (225, 314)
Screenshot: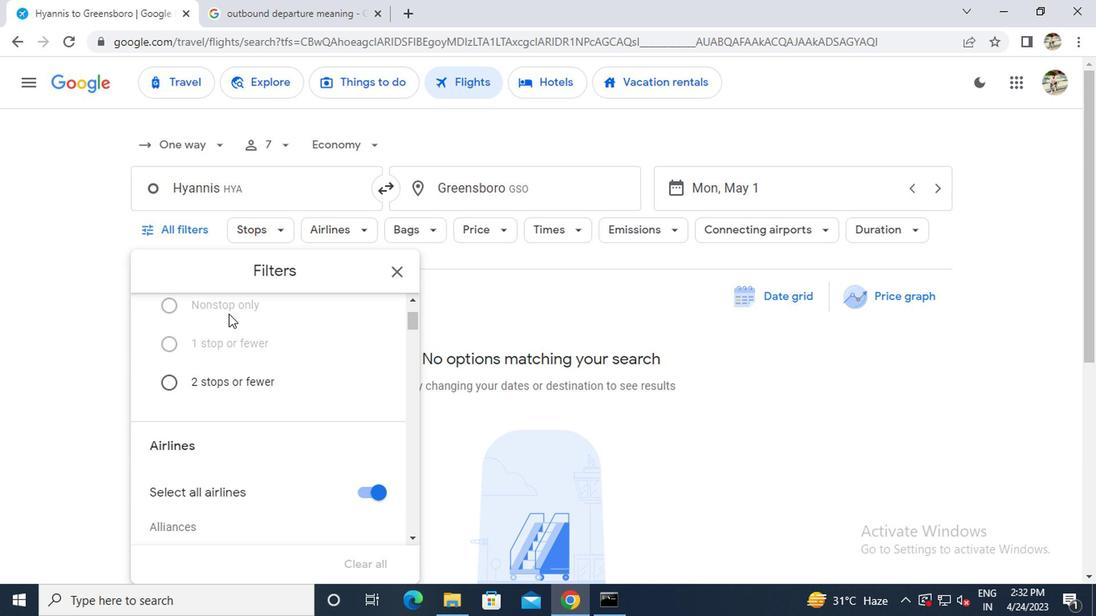 
Action: Mouse scrolled (225, 313) with delta (0, -1)
Screenshot: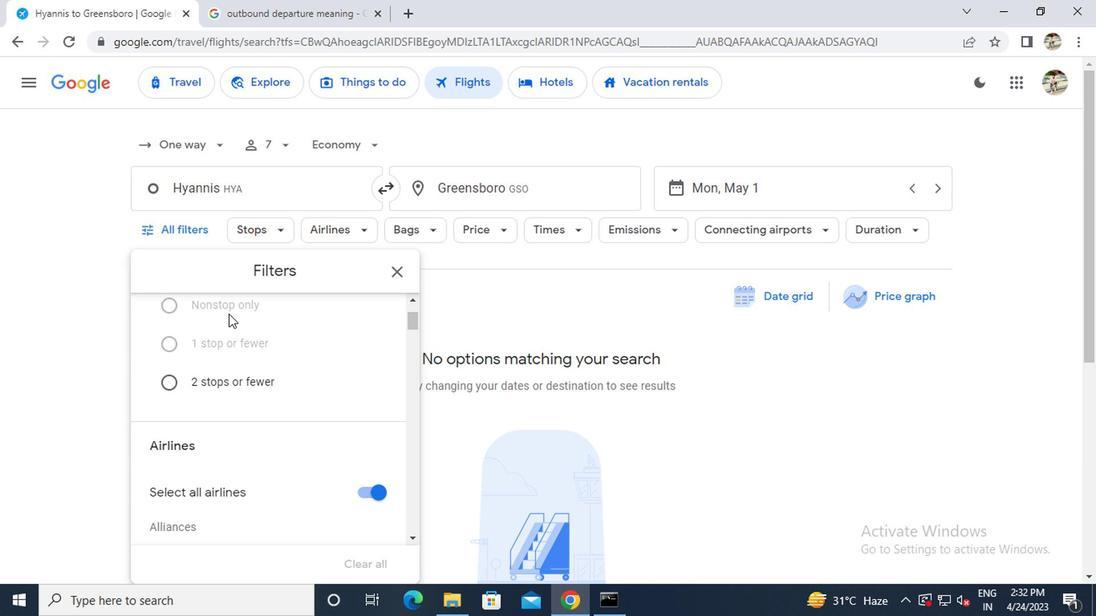 
Action: Mouse scrolled (225, 313) with delta (0, -1)
Screenshot: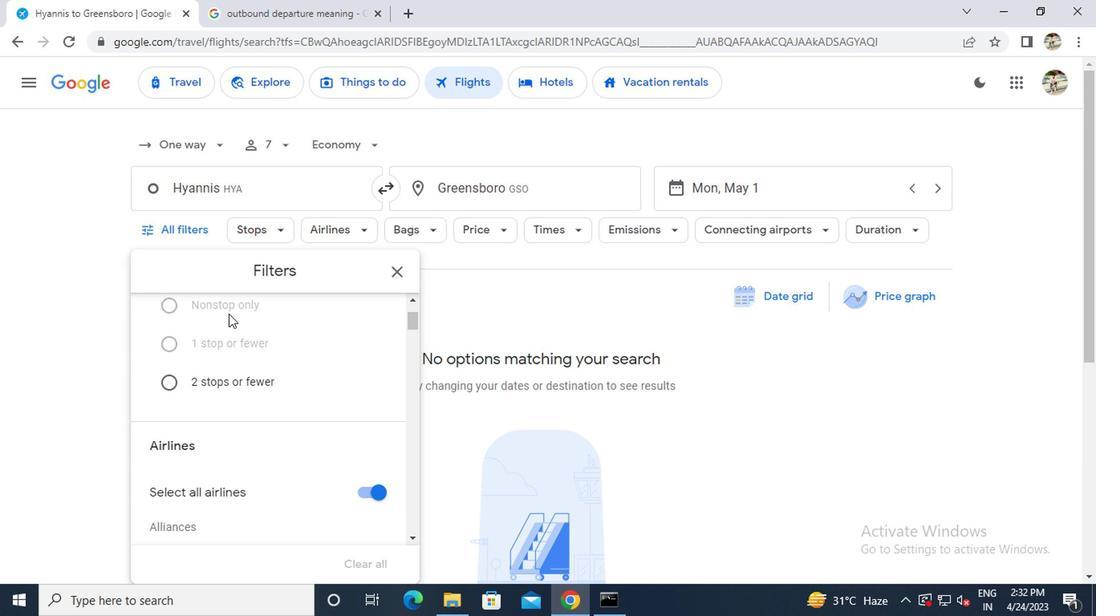 
Action: Mouse moved to (224, 331)
Screenshot: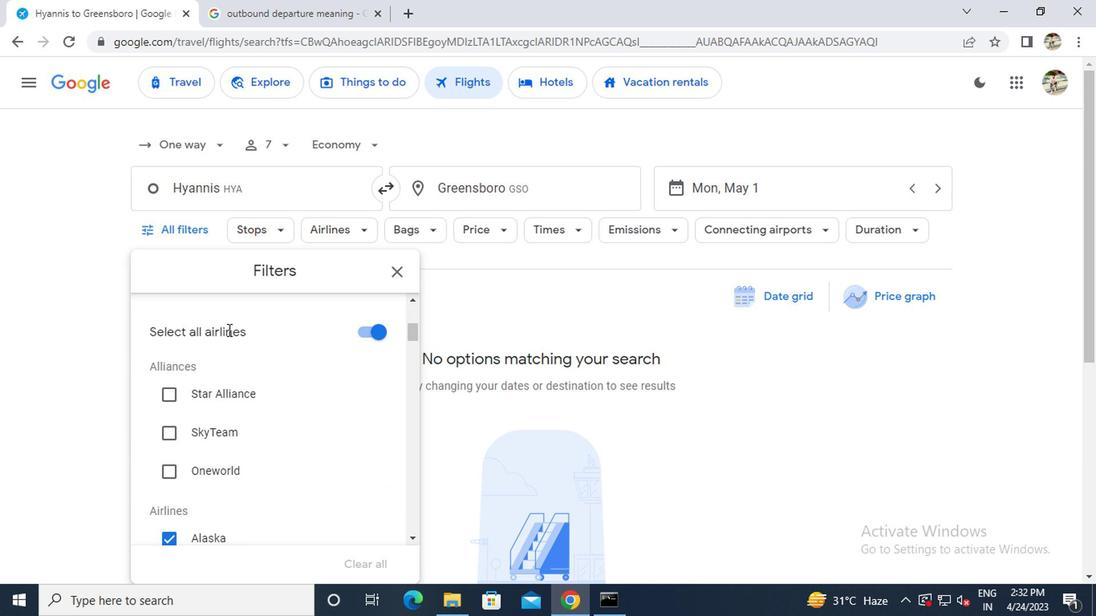 
Action: Mouse scrolled (224, 330) with delta (0, 0)
Screenshot: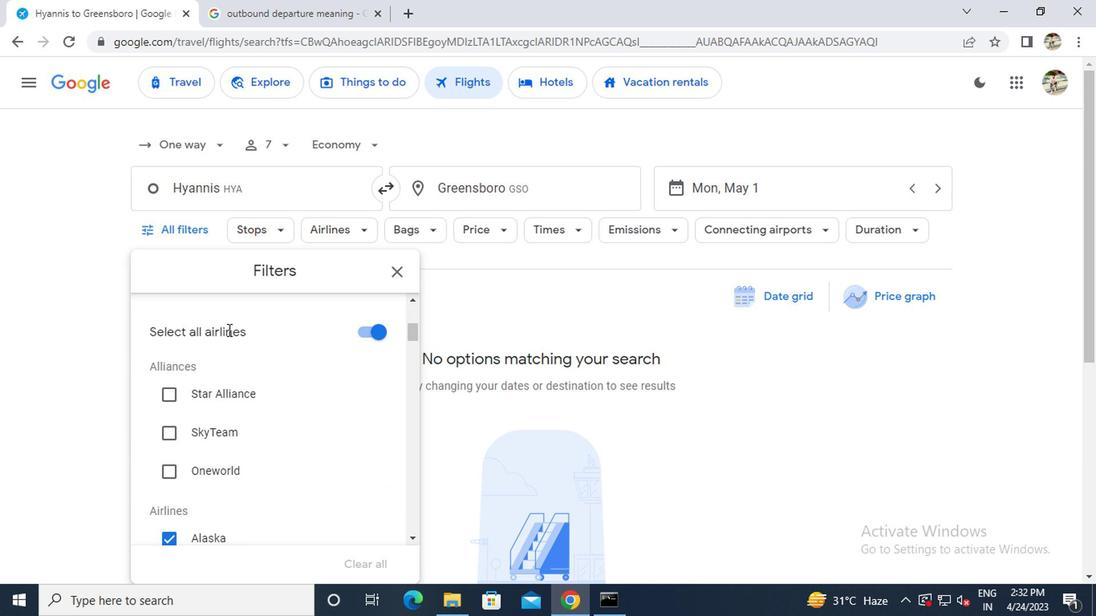 
Action: Mouse moved to (224, 331)
Screenshot: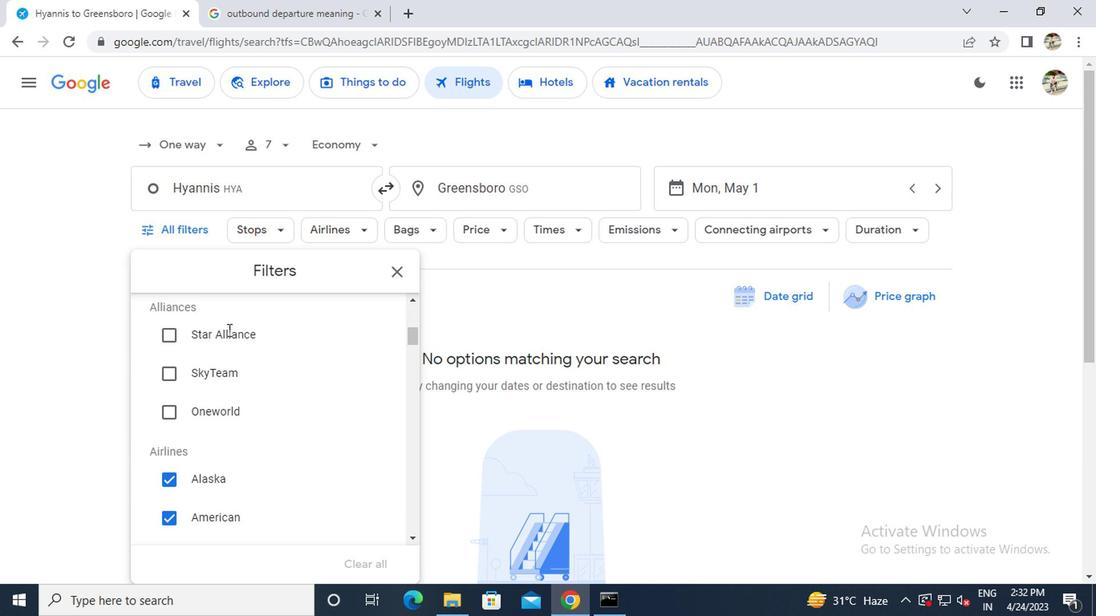 
Action: Mouse scrolled (224, 330) with delta (0, 0)
Screenshot: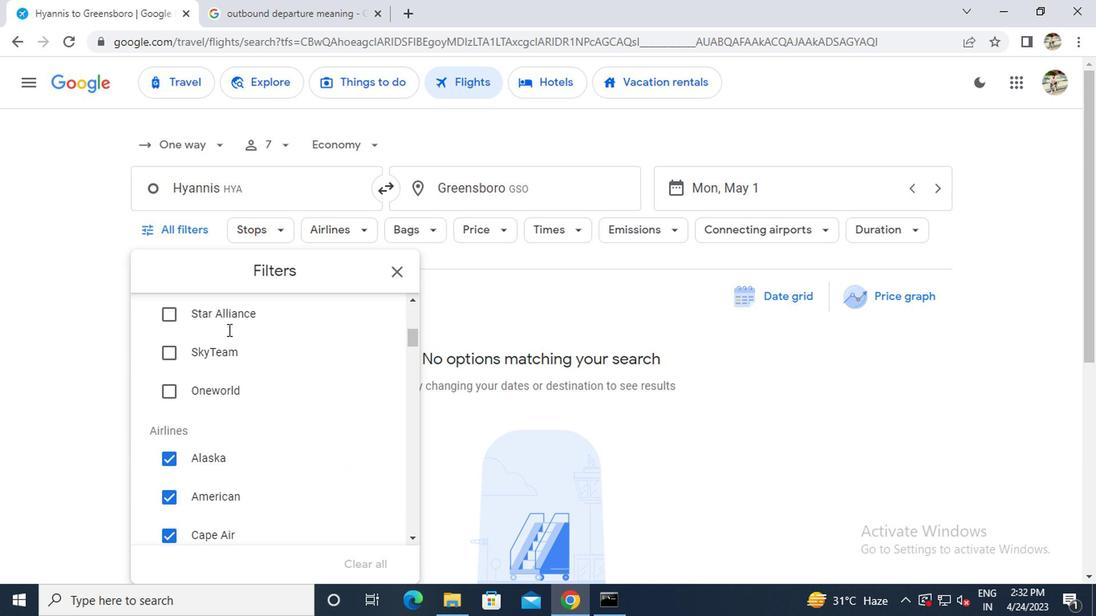 
Action: Mouse scrolled (224, 330) with delta (0, 0)
Screenshot: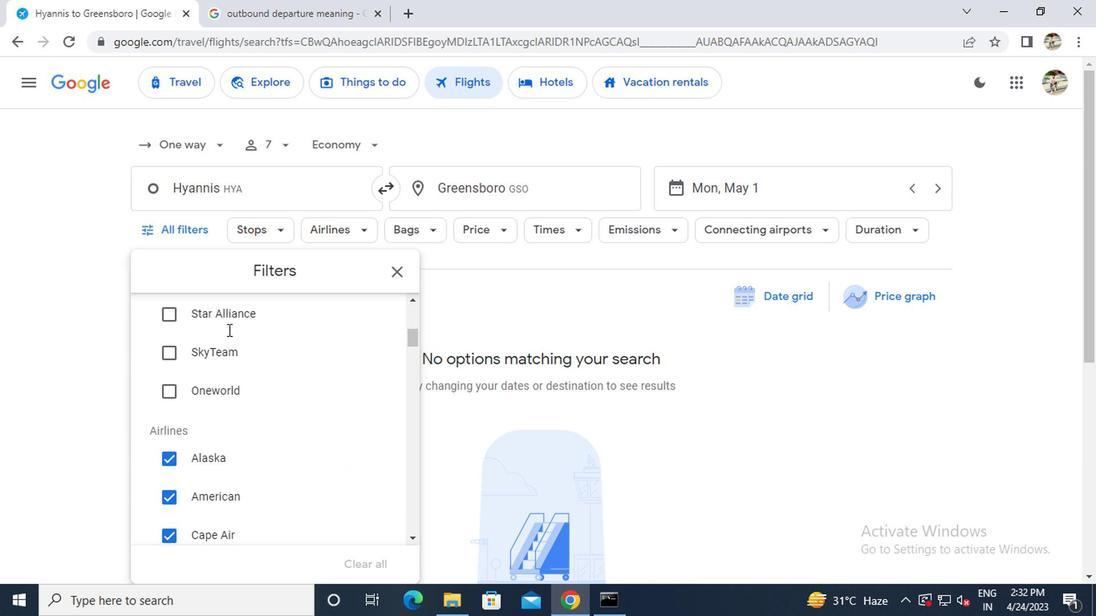 
Action: Mouse scrolled (224, 330) with delta (0, 0)
Screenshot: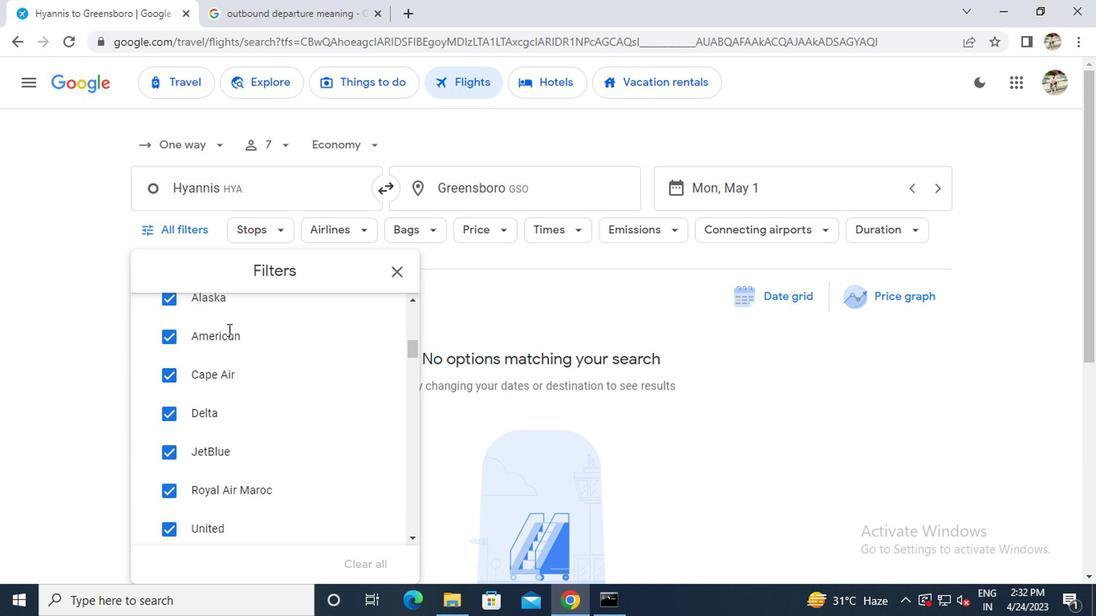 
Action: Mouse moved to (225, 330)
Screenshot: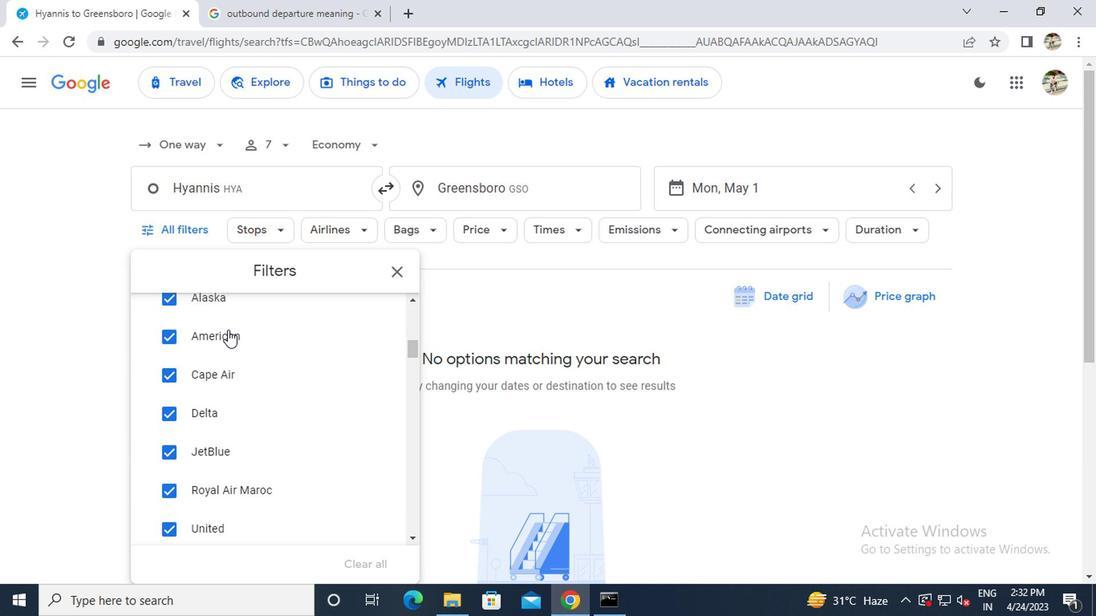 
Action: Mouse scrolled (225, 329) with delta (0, -1)
Screenshot: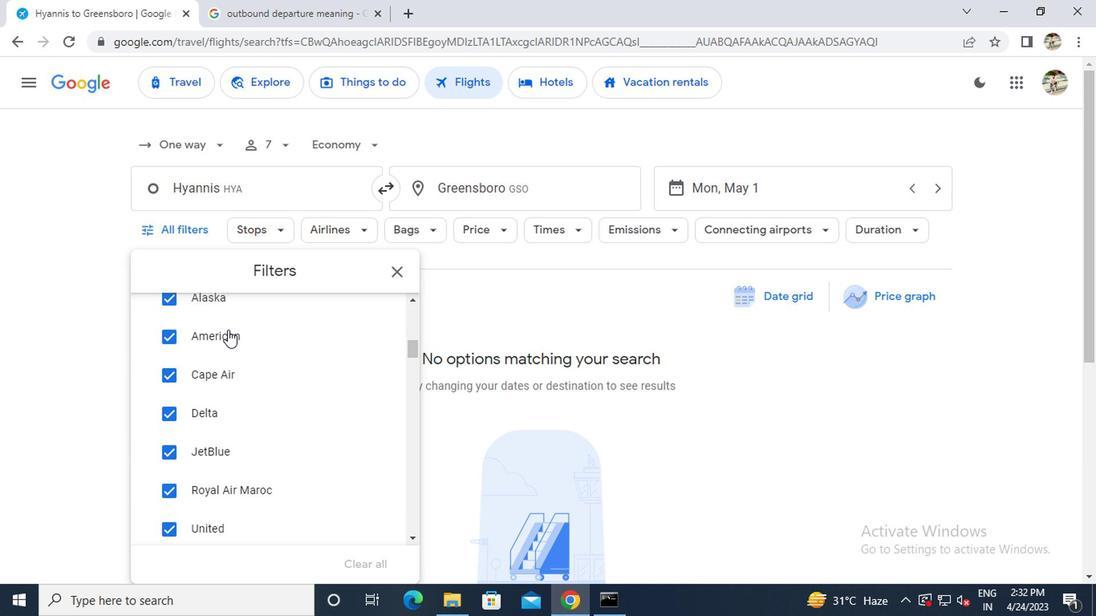 
Action: Mouse moved to (252, 358)
Screenshot: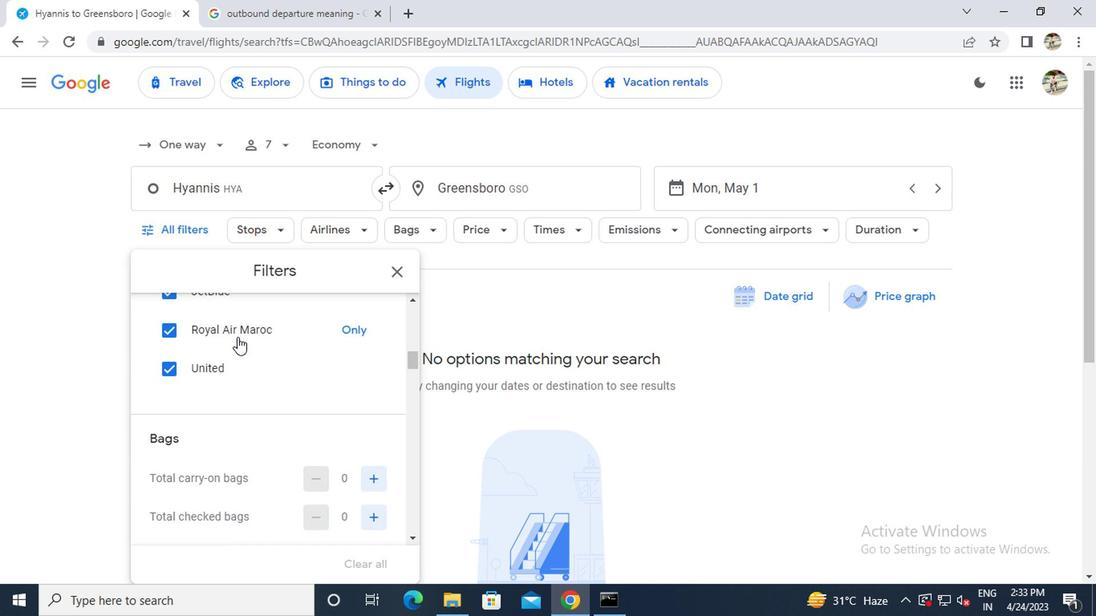 
Action: Mouse scrolled (252, 356) with delta (0, -1)
Screenshot: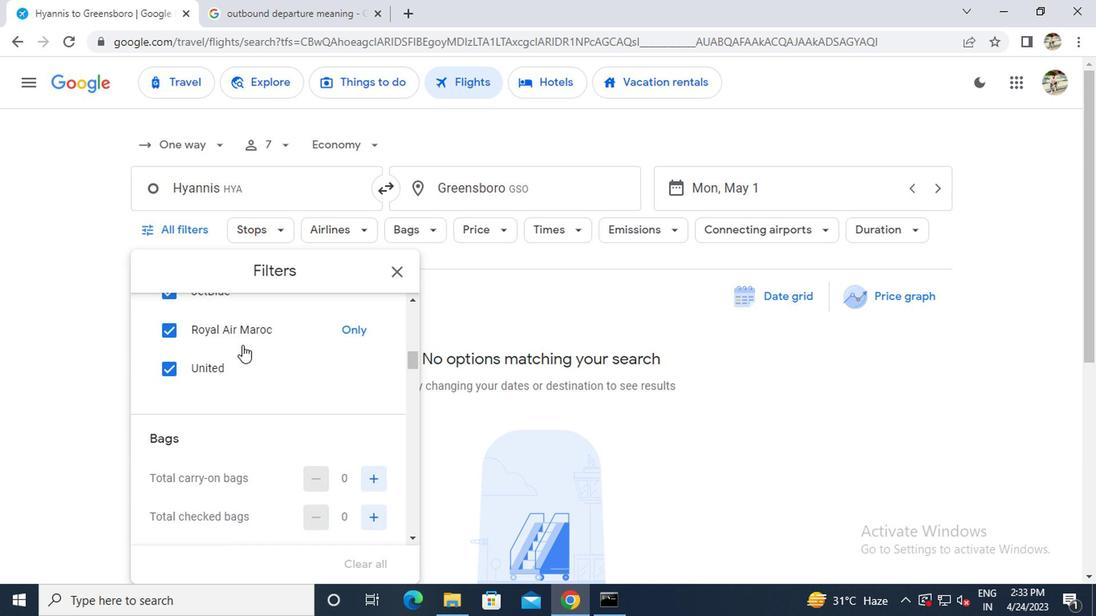 
Action: Mouse moved to (252, 358)
Screenshot: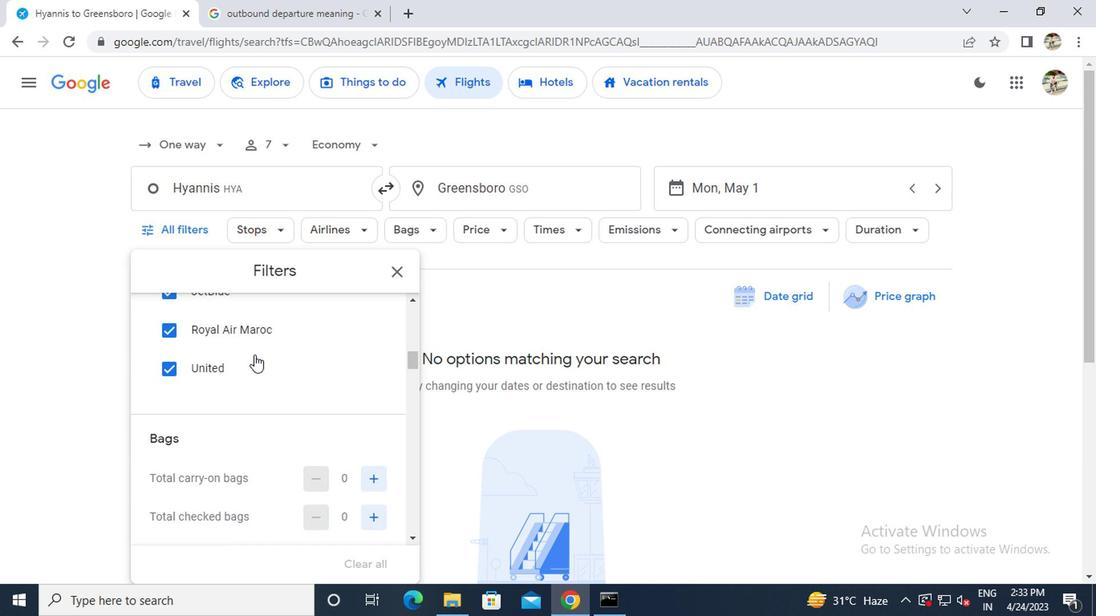 
Action: Mouse scrolled (252, 356) with delta (0, -1)
Screenshot: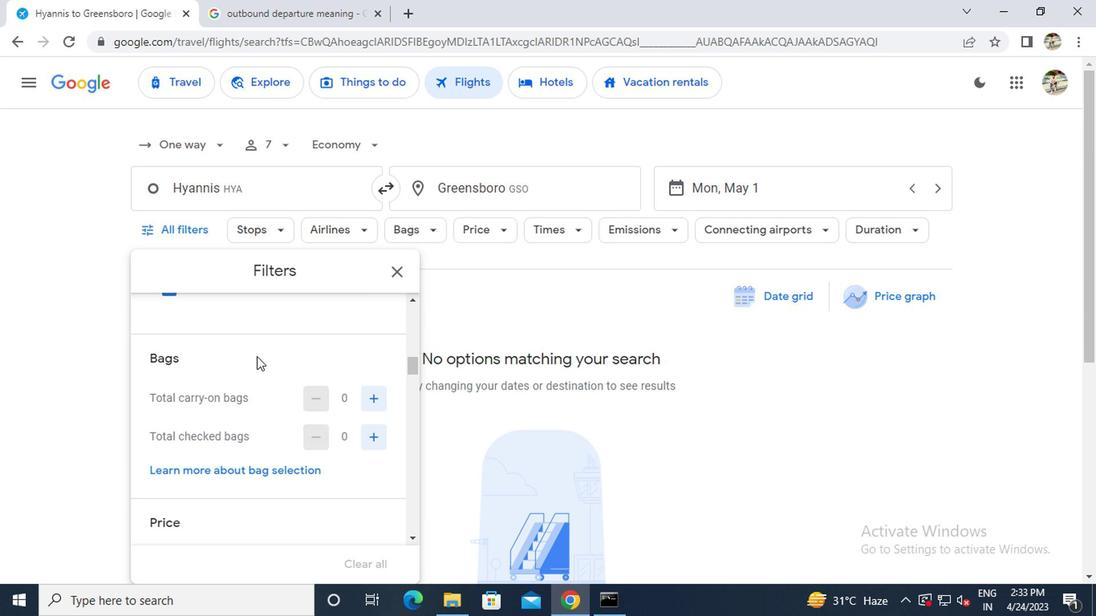 
Action: Mouse scrolled (252, 356) with delta (0, -1)
Screenshot: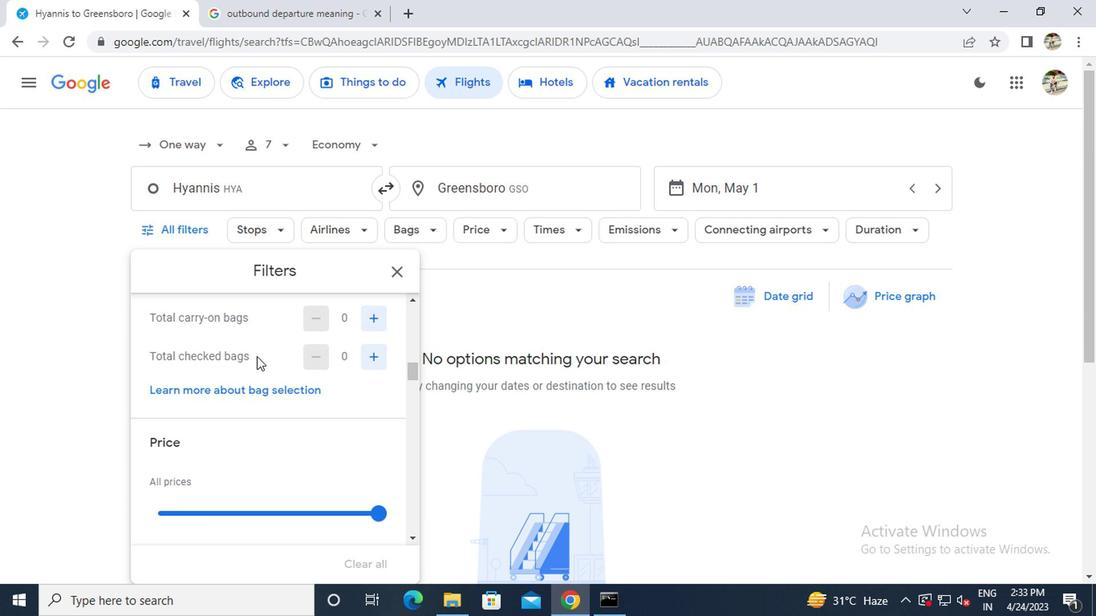 
Action: Mouse moved to (372, 430)
Screenshot: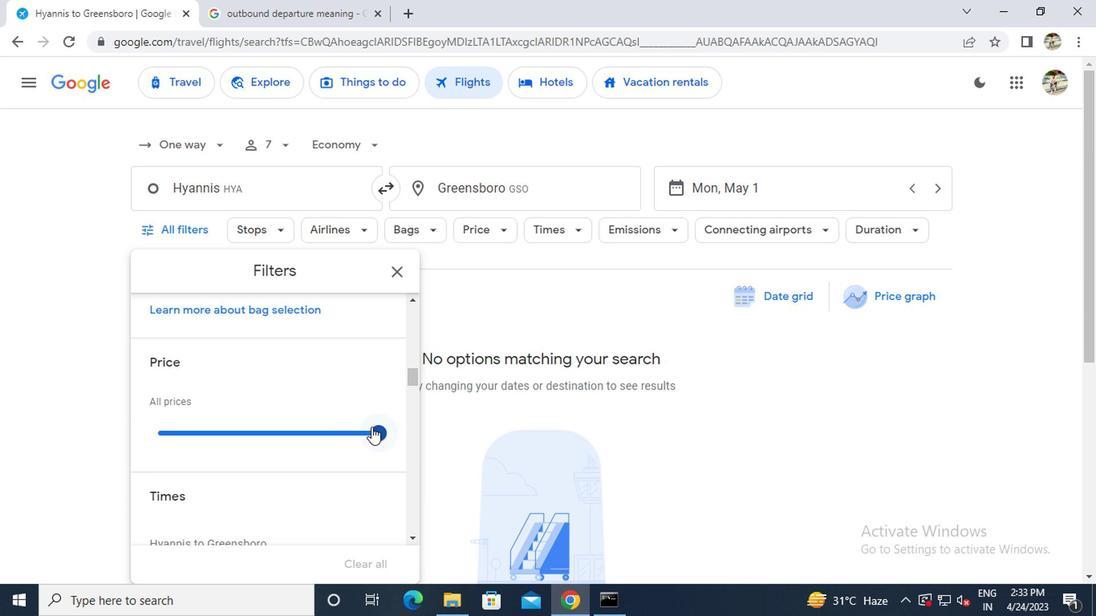 
Action: Mouse pressed left at (372, 430)
Screenshot: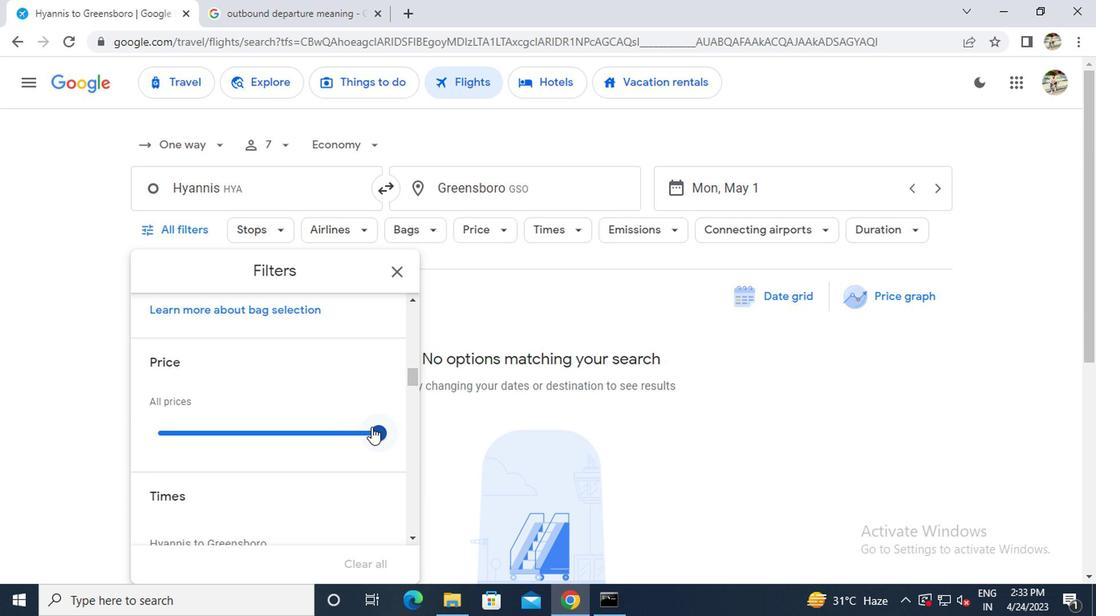 
Action: Mouse moved to (319, 457)
Screenshot: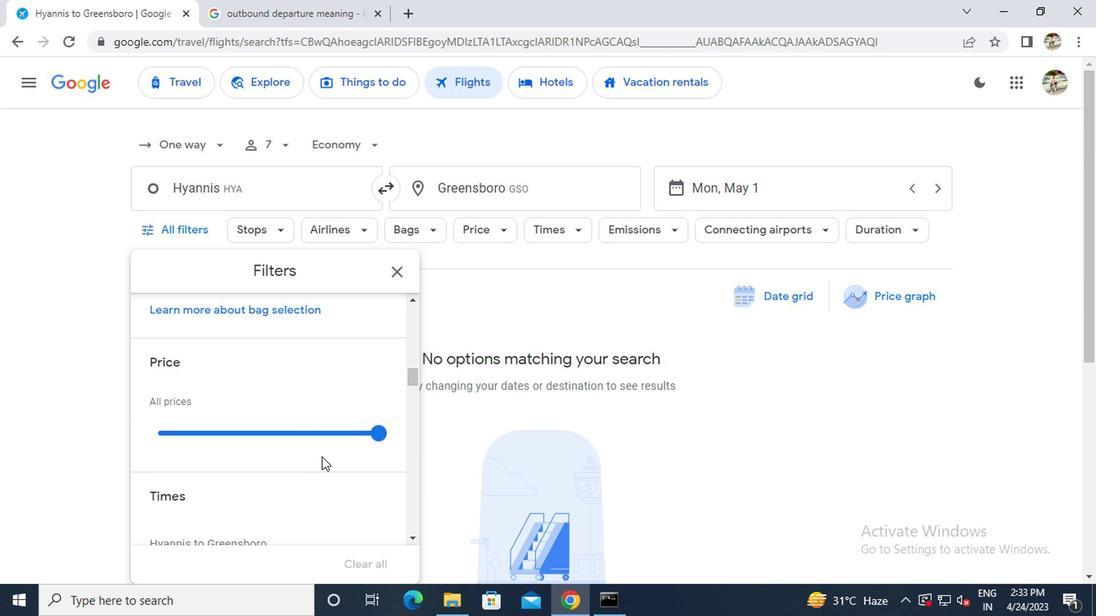 
Action: Mouse scrolled (319, 456) with delta (0, -1)
Screenshot: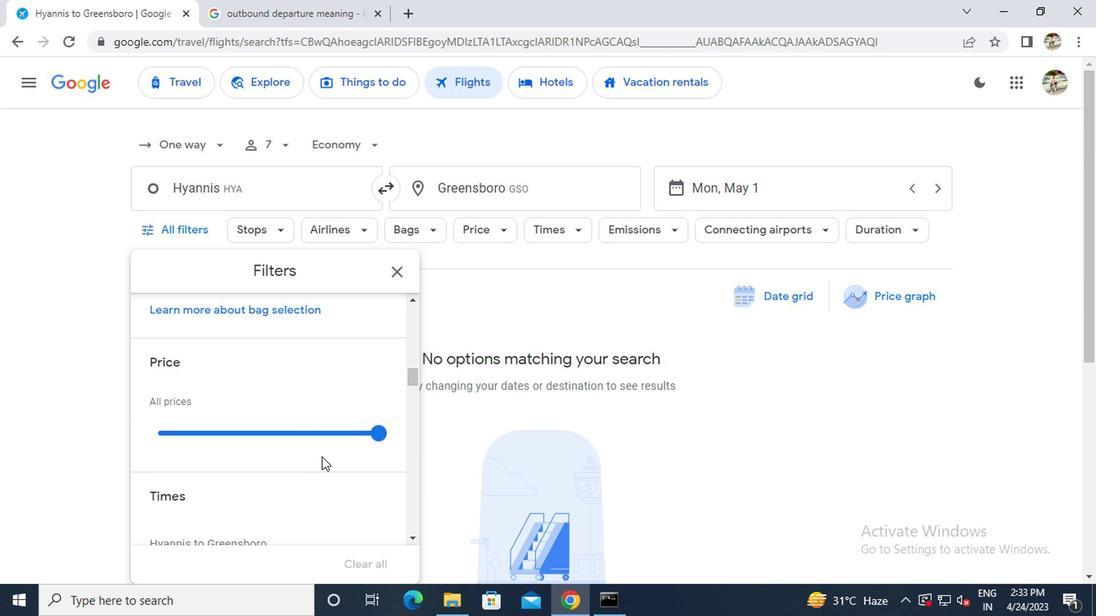 
Action: Mouse moved to (321, 456)
Screenshot: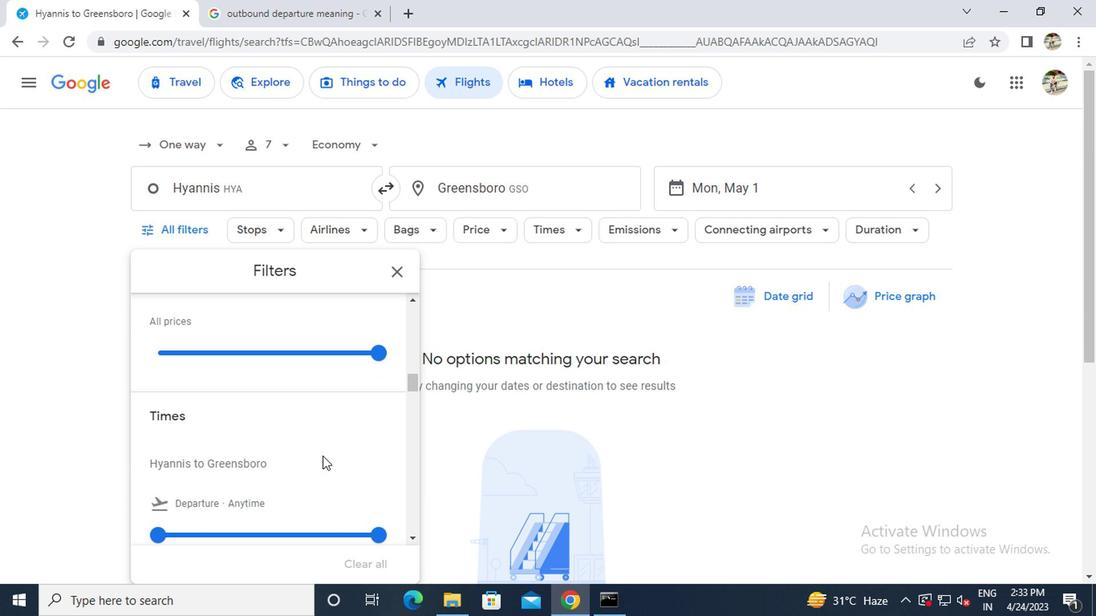 
Action: Mouse scrolled (321, 456) with delta (0, 0)
Screenshot: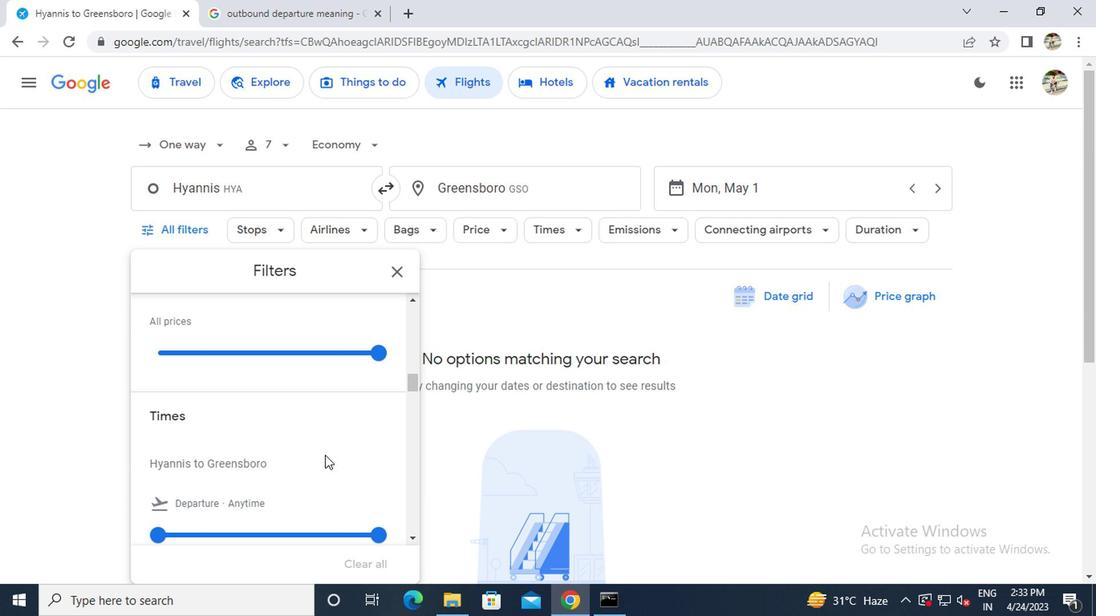 
Action: Mouse moved to (153, 456)
Screenshot: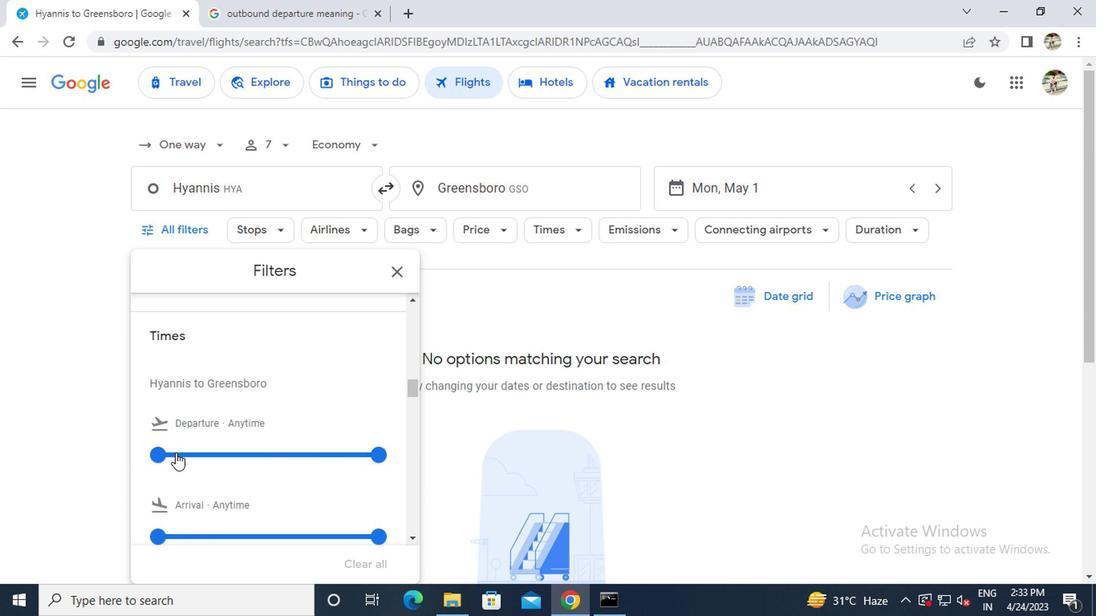 
Action: Mouse pressed left at (153, 456)
Screenshot: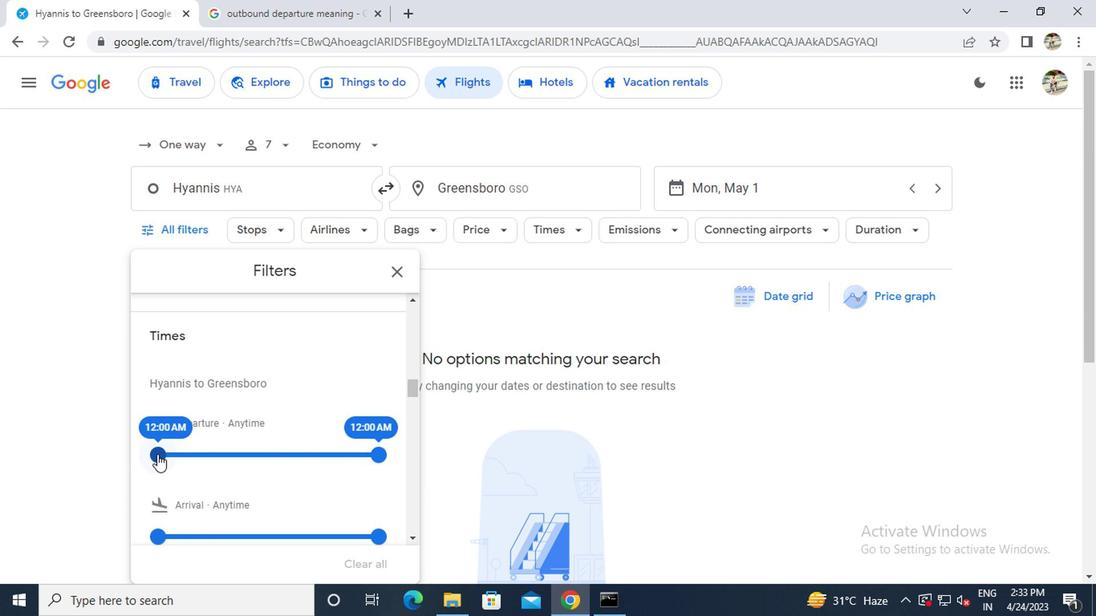 
Action: Mouse moved to (401, 272)
Screenshot: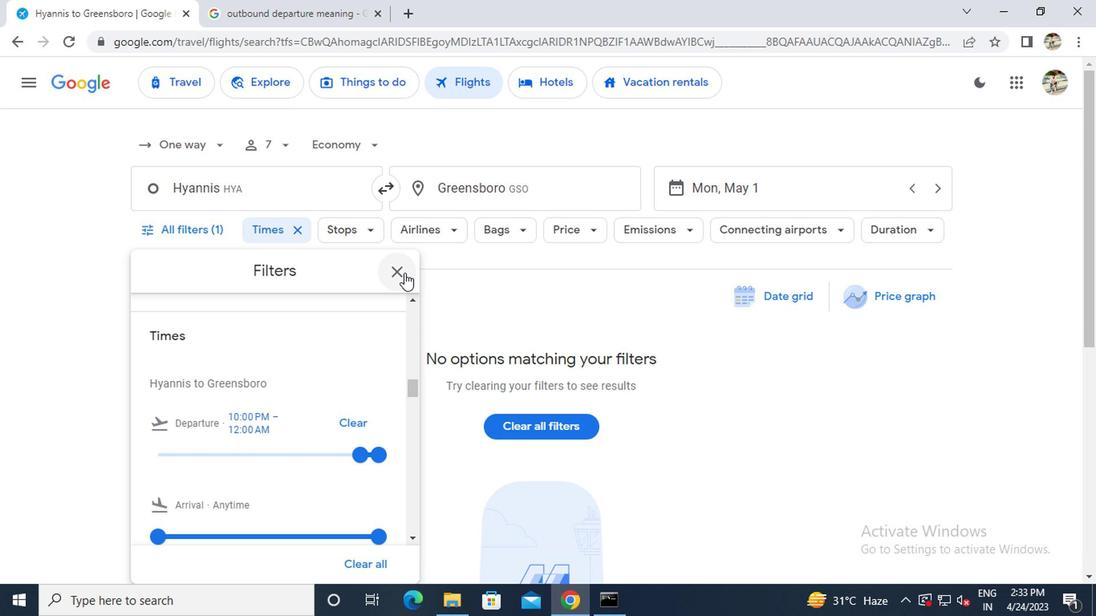 
Action: Mouse pressed left at (401, 272)
Screenshot: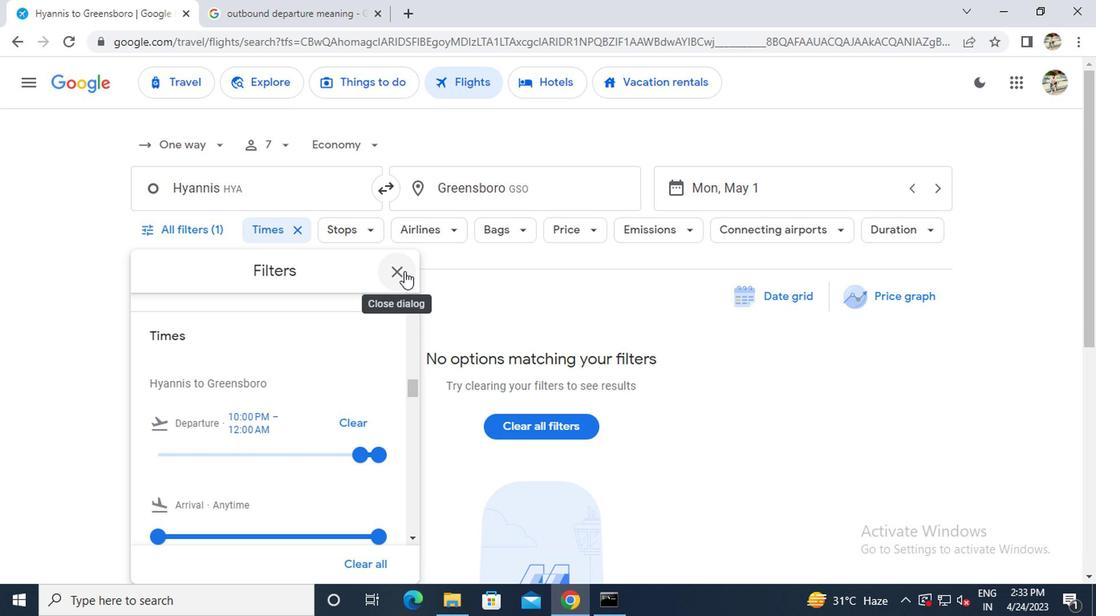 
Action: Mouse moved to (403, 271)
Screenshot: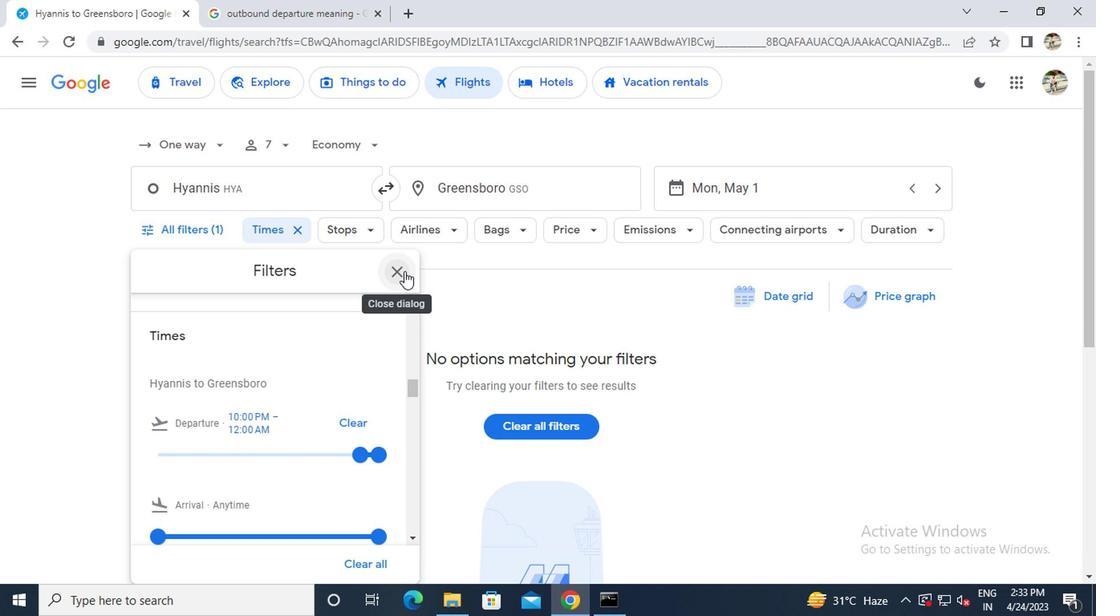 
